 Task: Open a template Informal Letter by  Plum save the file as character.html Remove the following options from template: 'your brand'. Replace Hello Fan with ' Good Day' and change the date to 20 July, 2023. Replace body of the letter with  I wanted to express my deepest gratitude for your help. Your assistance made a significant difference in my life. Thank you from the bottom of my heart.; apply Font Style 'Times New Roman' and font size  18 Add name: Leon
Action: Mouse moved to (772, 97)
Screenshot: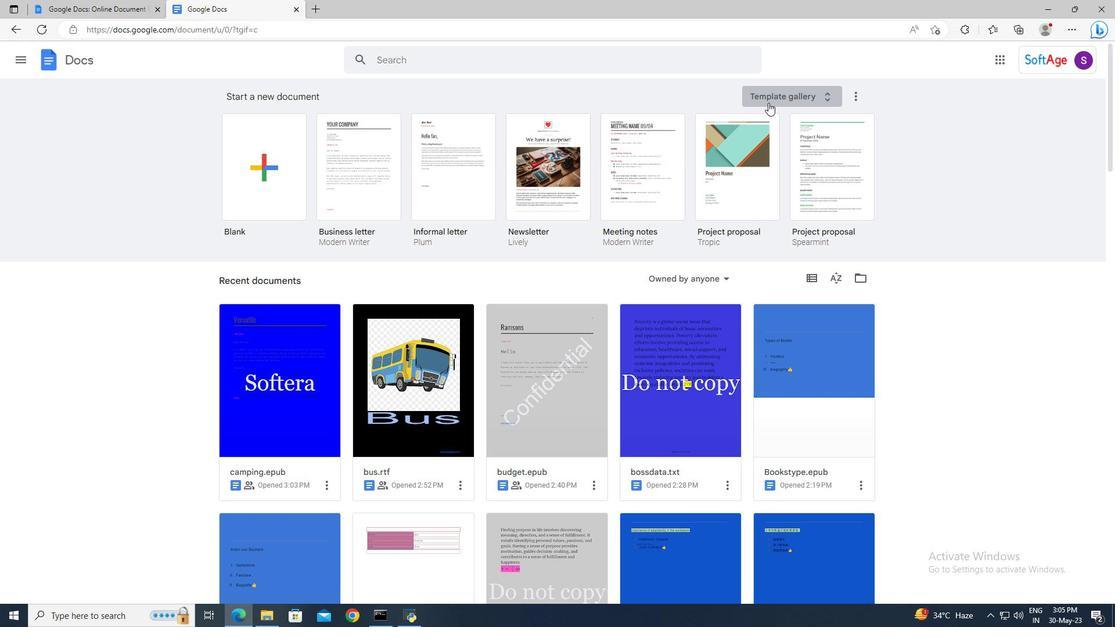 
Action: Mouse pressed left at (772, 97)
Screenshot: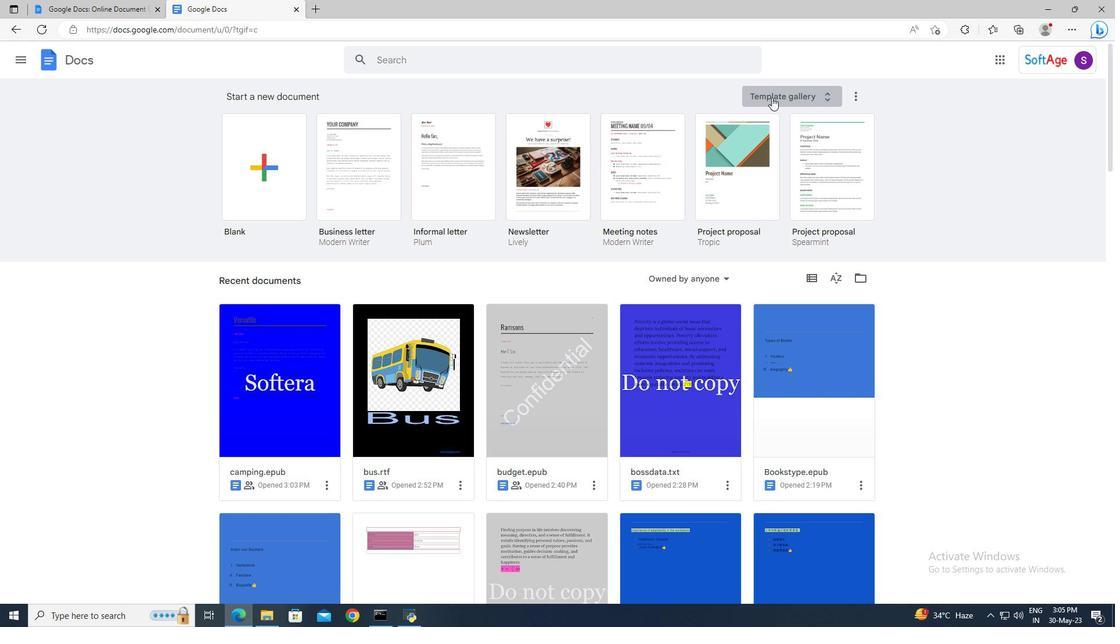 
Action: Mouse moved to (650, 303)
Screenshot: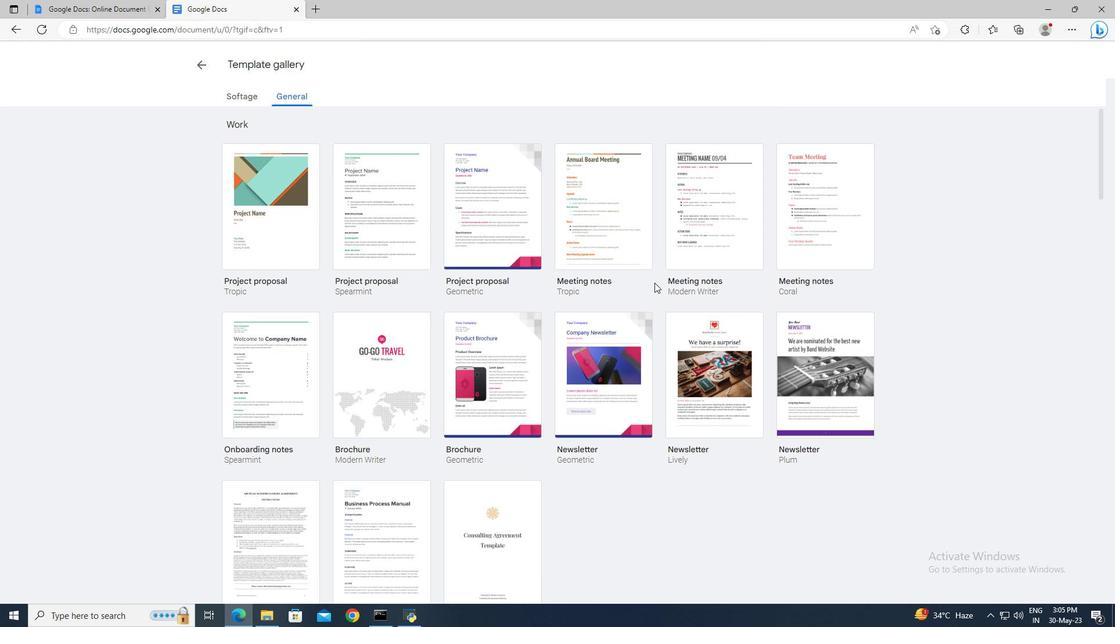
Action: Mouse scrolled (650, 303) with delta (0, 0)
Screenshot: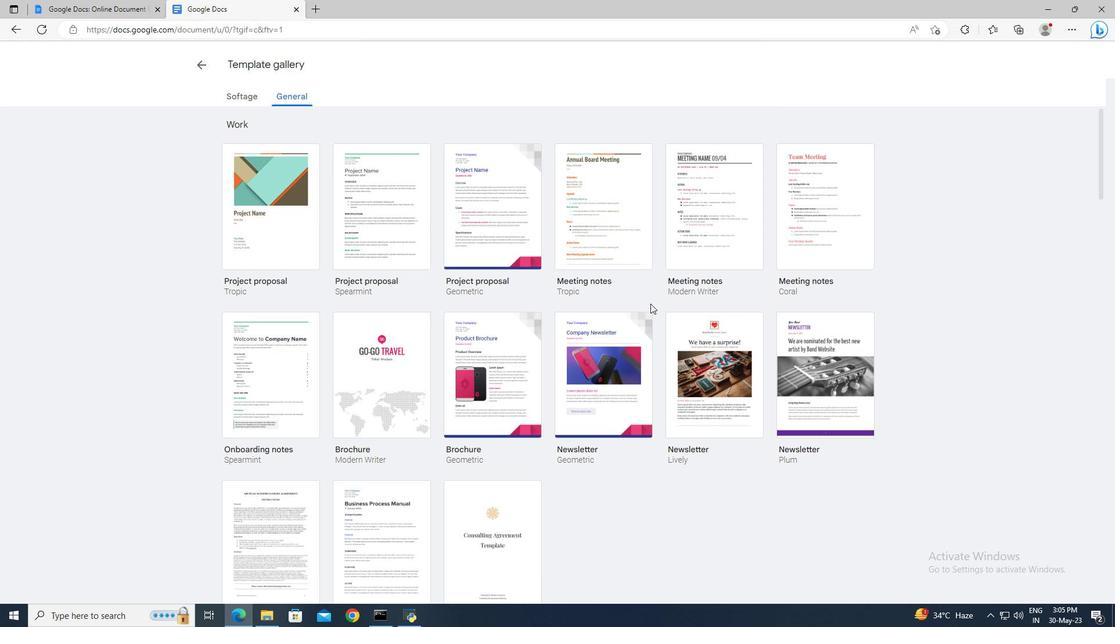 
Action: Mouse scrolled (650, 303) with delta (0, 0)
Screenshot: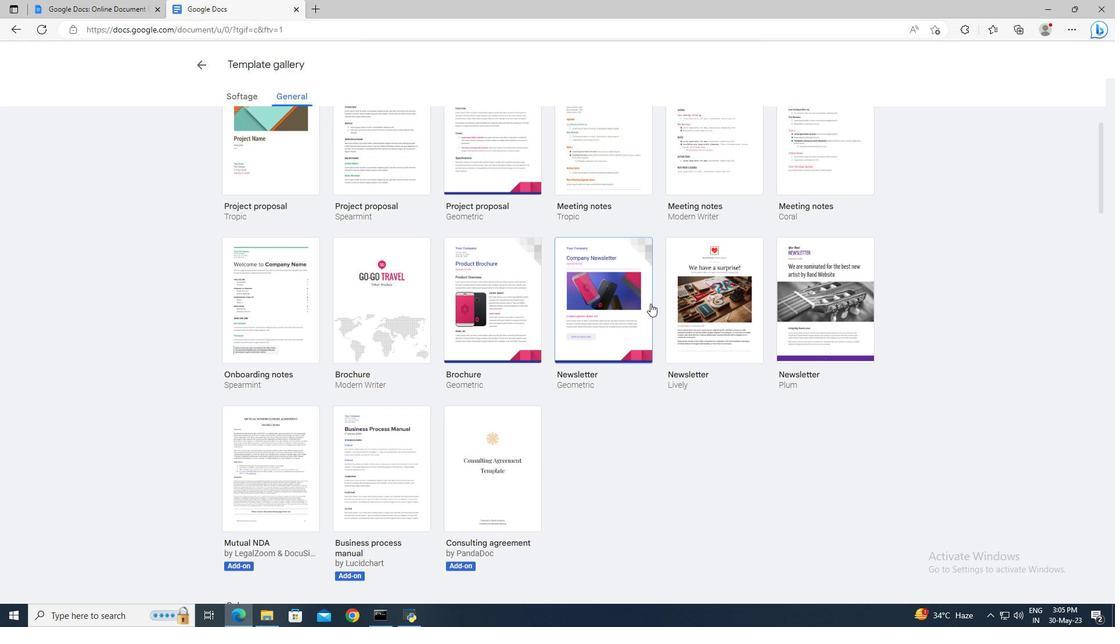 
Action: Mouse scrolled (650, 303) with delta (0, 0)
Screenshot: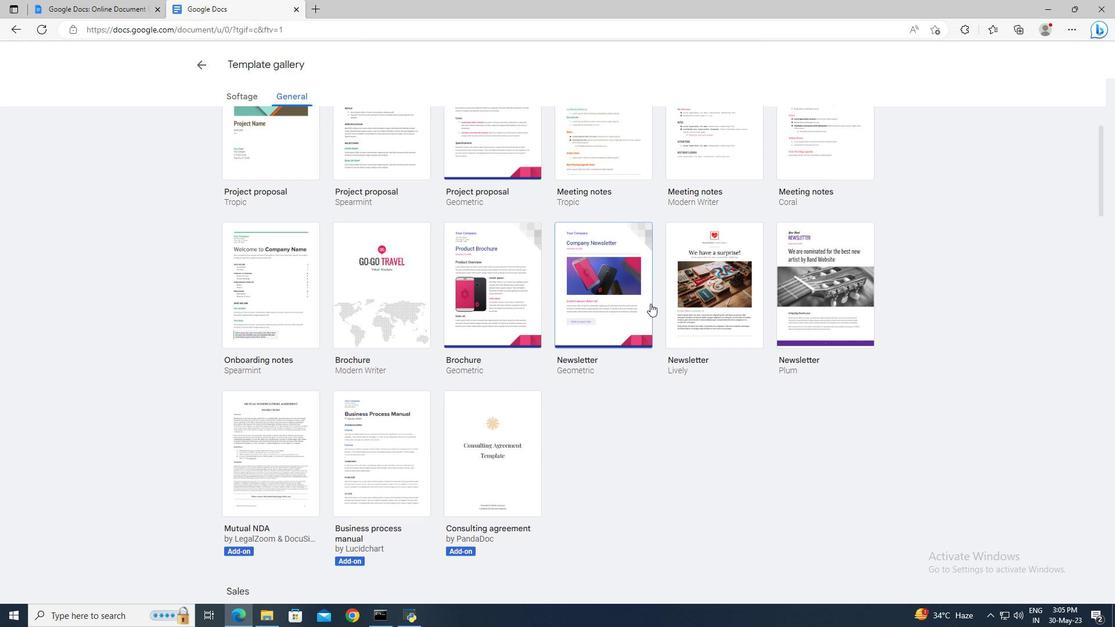 
Action: Mouse scrolled (650, 303) with delta (0, 0)
Screenshot: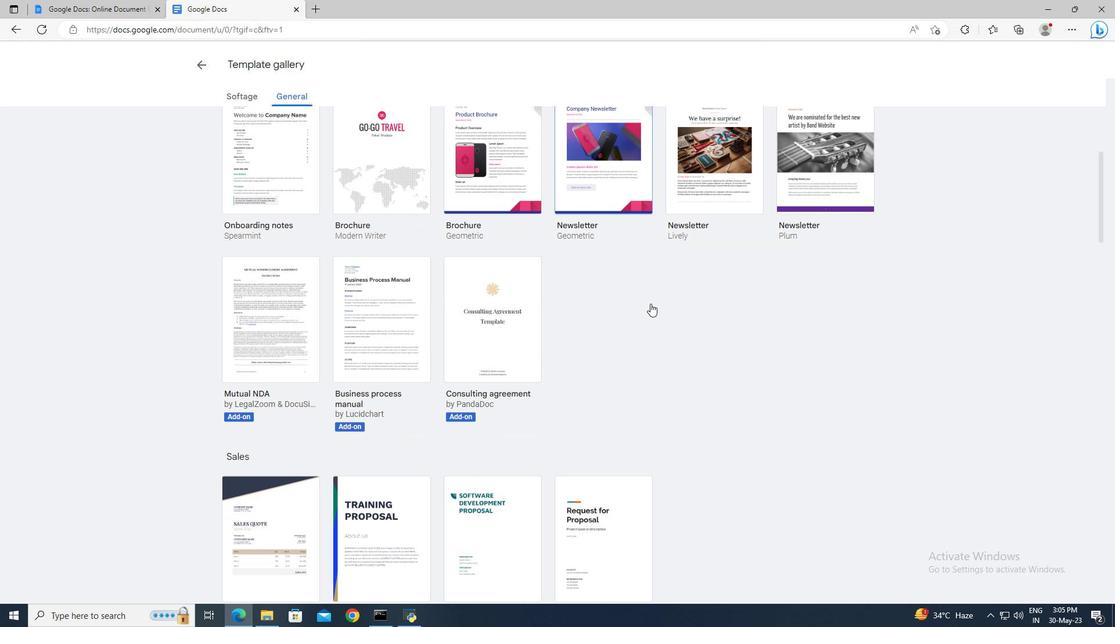 
Action: Mouse scrolled (650, 303) with delta (0, 0)
Screenshot: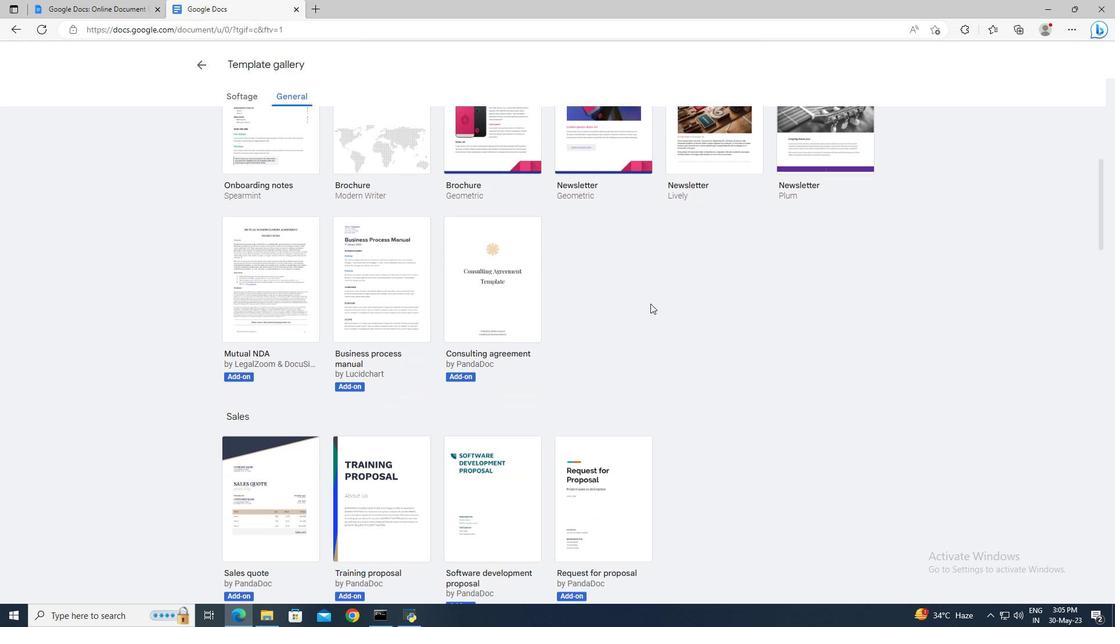 
Action: Mouse scrolled (650, 303) with delta (0, 0)
Screenshot: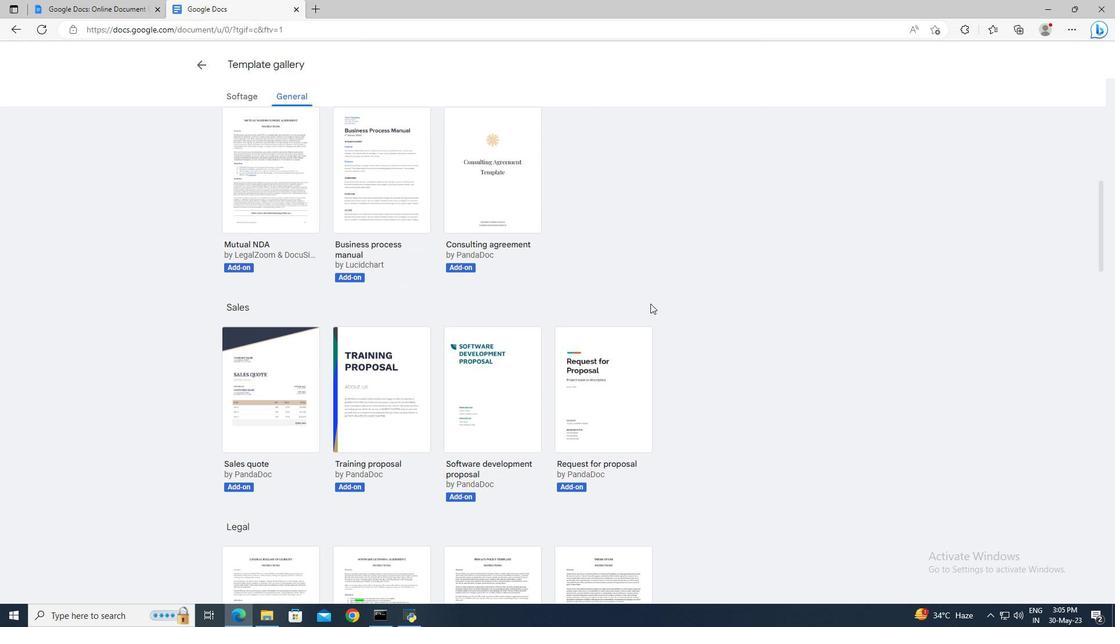 
Action: Mouse scrolled (650, 303) with delta (0, 0)
Screenshot: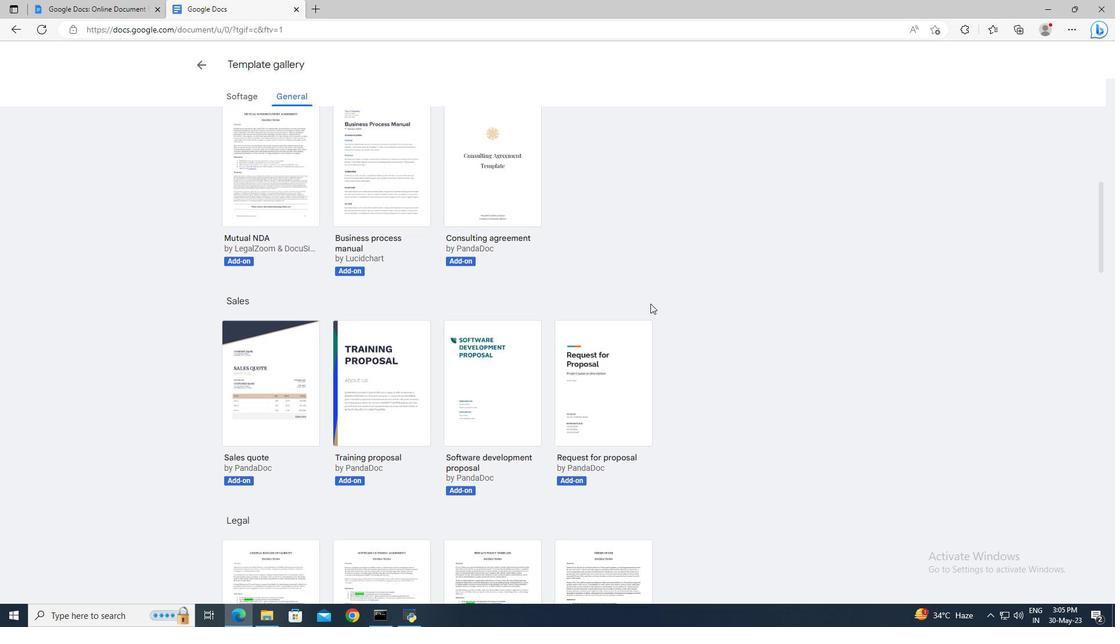 
Action: Mouse scrolled (650, 303) with delta (0, 0)
Screenshot: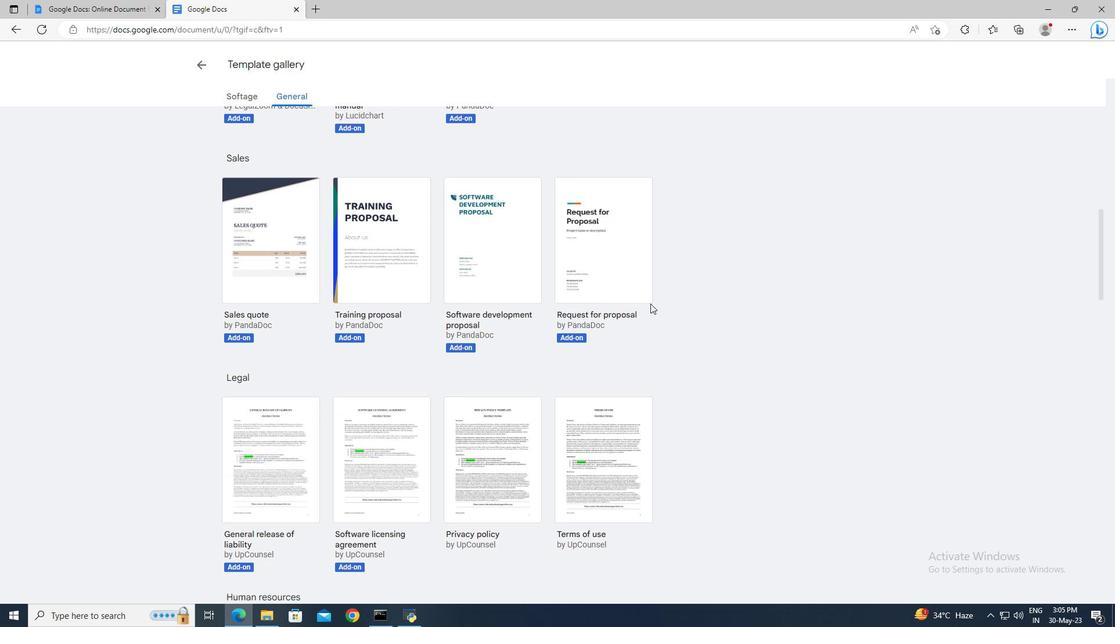 
Action: Mouse scrolled (650, 303) with delta (0, 0)
Screenshot: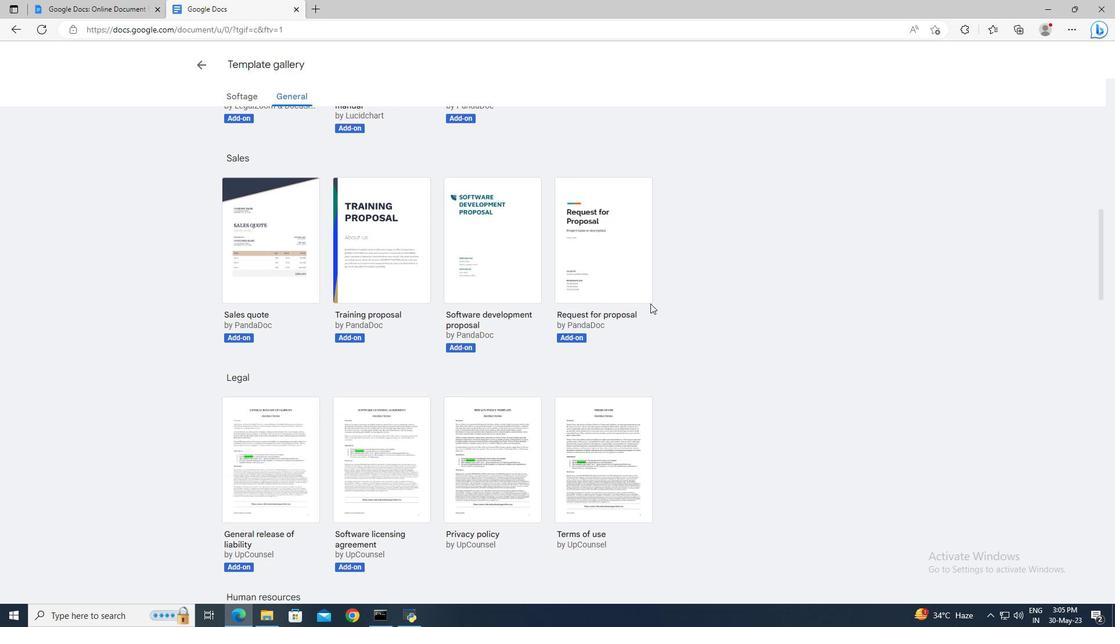 
Action: Mouse moved to (649, 304)
Screenshot: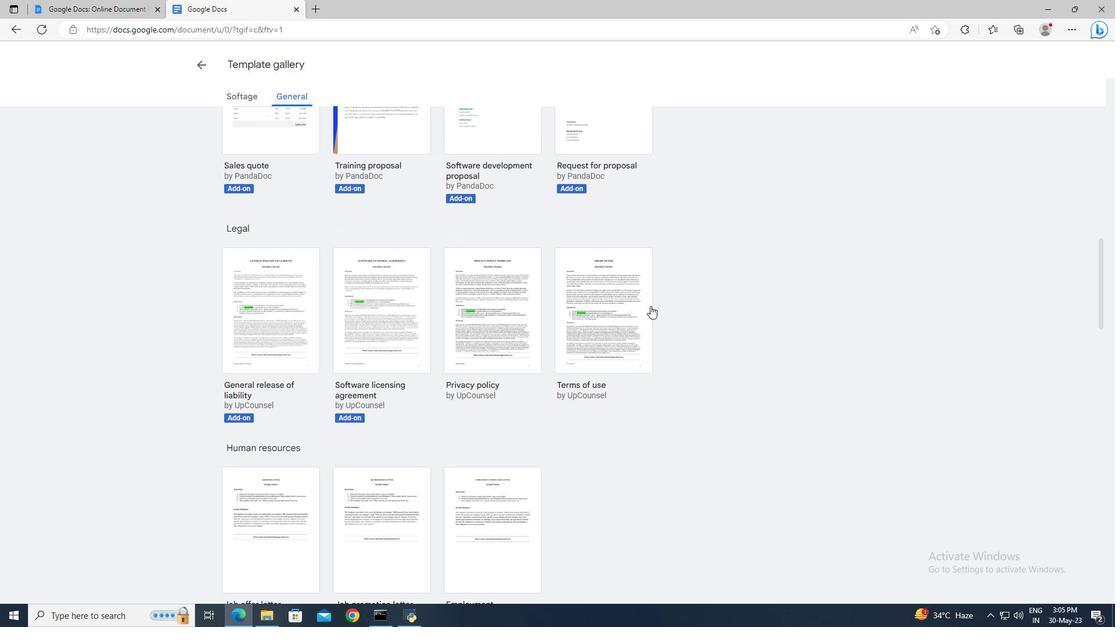 
Action: Mouse scrolled (649, 303) with delta (0, 0)
Screenshot: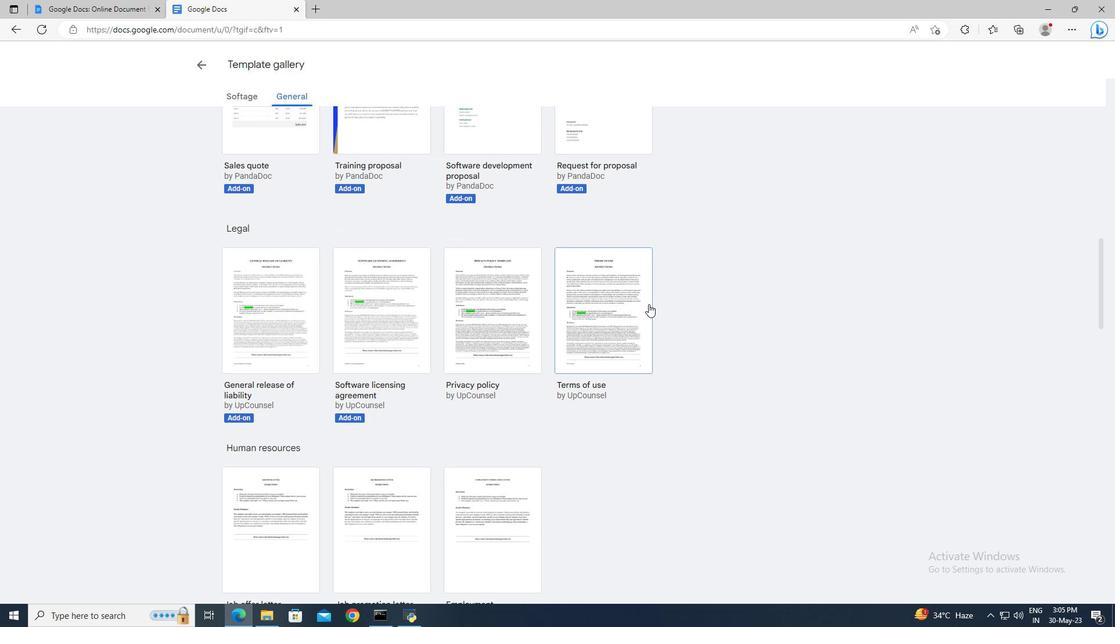 
Action: Mouse moved to (643, 295)
Screenshot: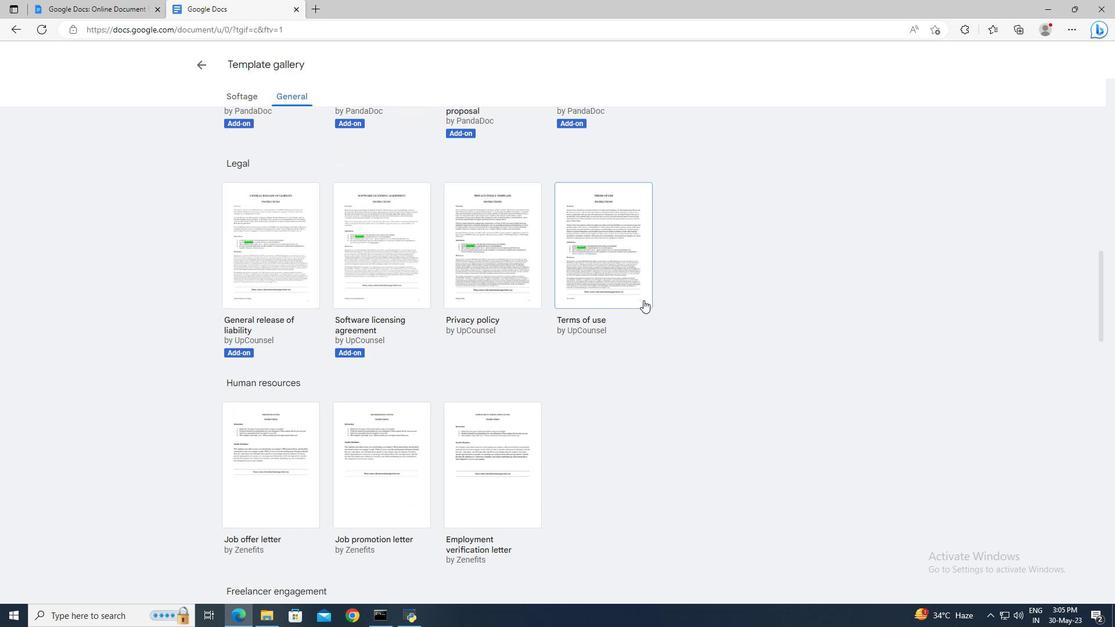 
Action: Mouse scrolled (643, 295) with delta (0, 0)
Screenshot: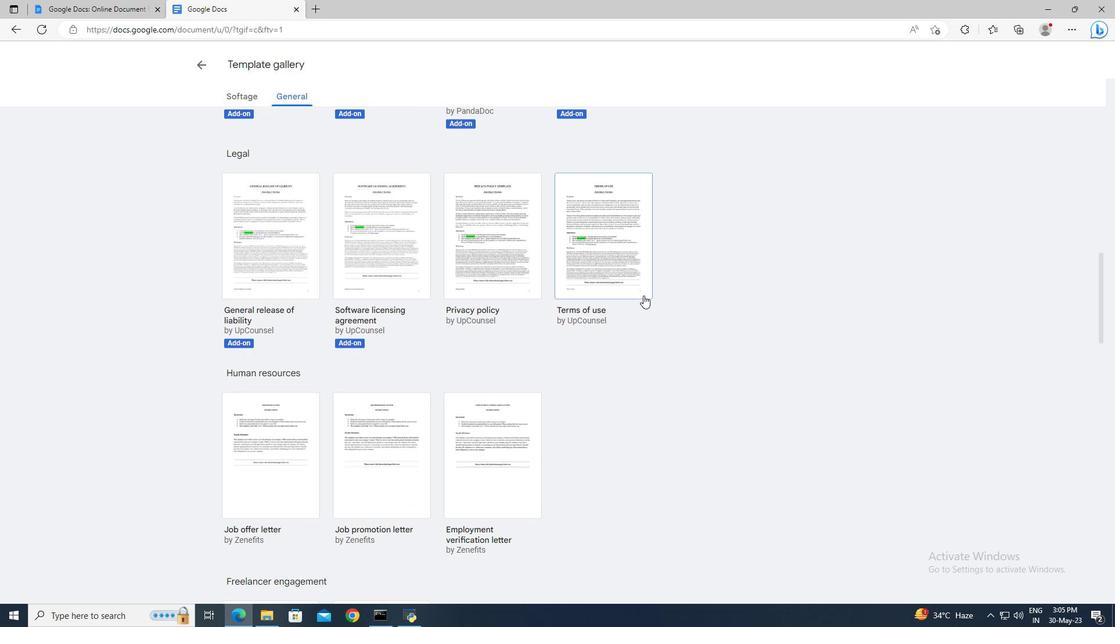 
Action: Mouse scrolled (643, 295) with delta (0, 0)
Screenshot: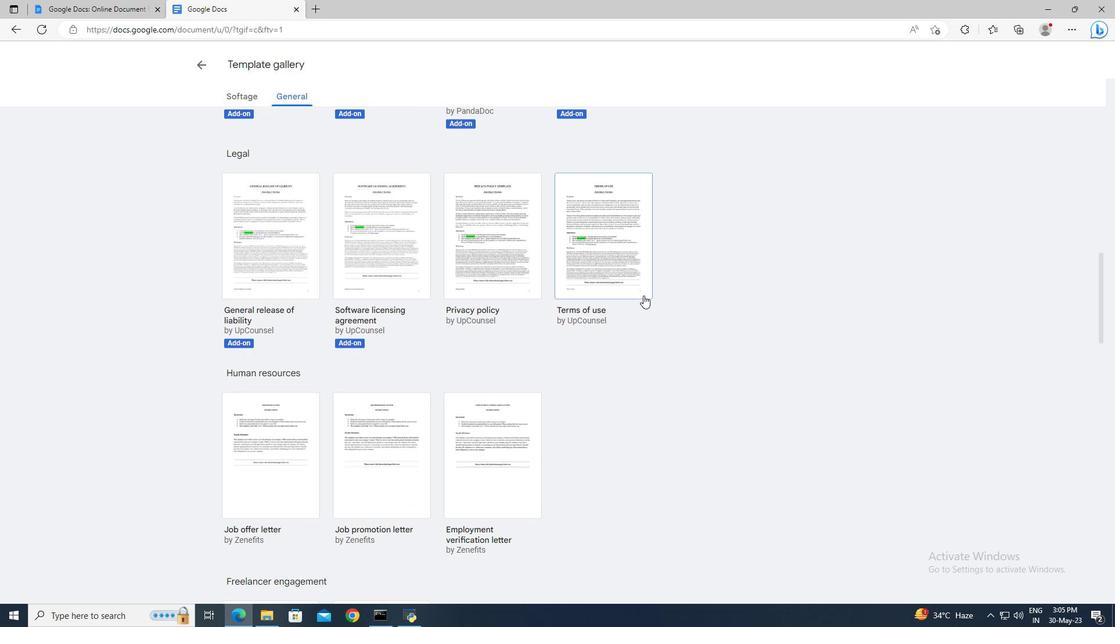 
Action: Mouse scrolled (643, 295) with delta (0, 0)
Screenshot: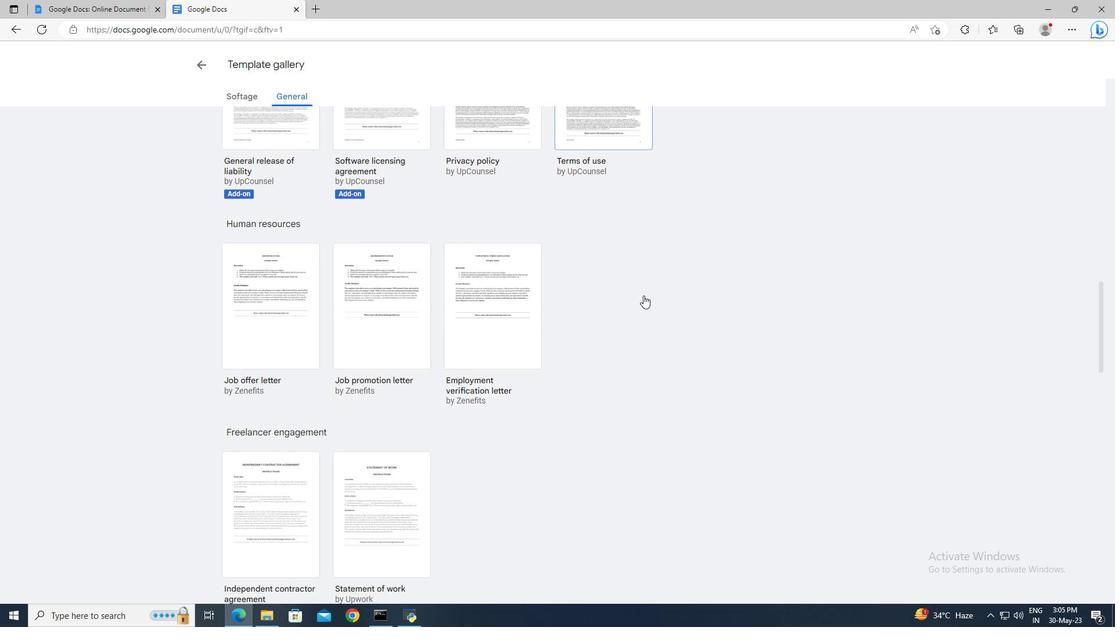 
Action: Mouse scrolled (643, 295) with delta (0, 0)
Screenshot: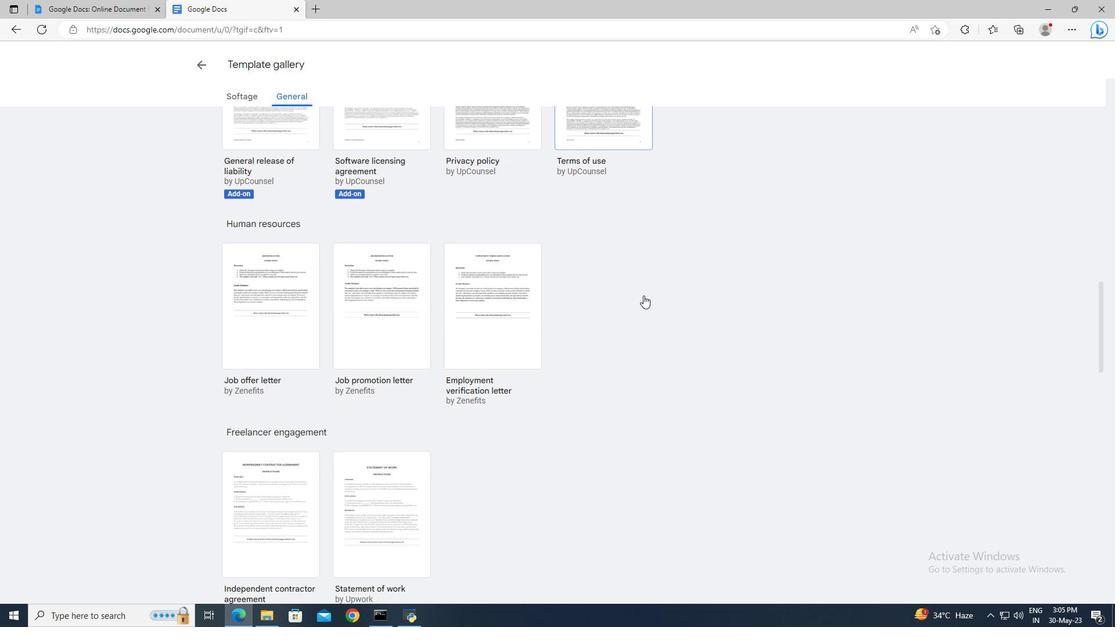 
Action: Mouse scrolled (643, 295) with delta (0, 0)
Screenshot: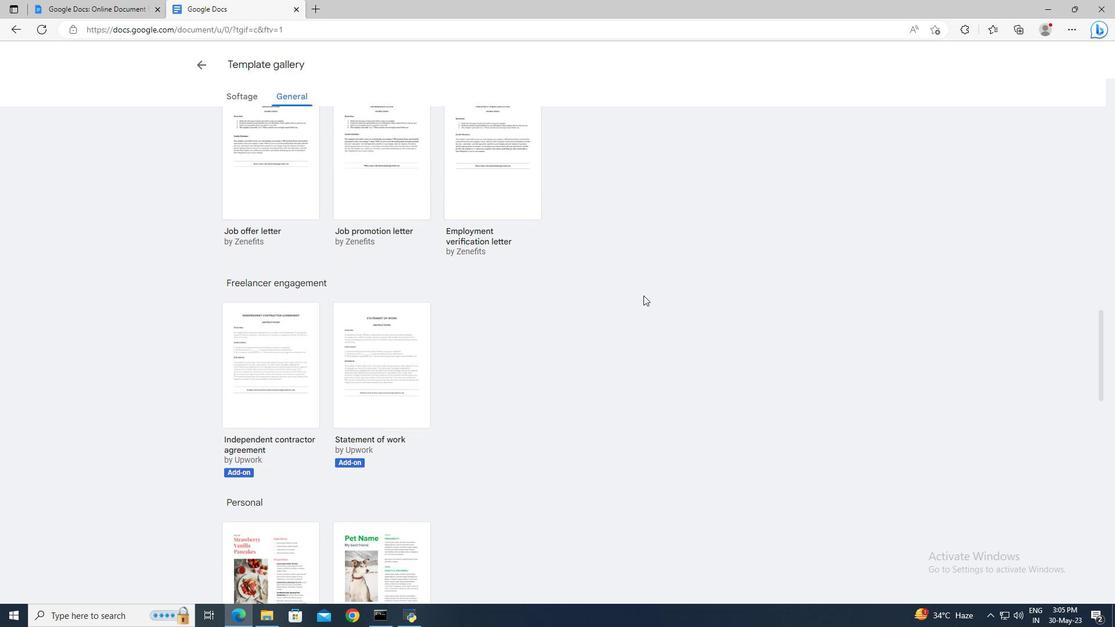 
Action: Mouse scrolled (643, 295) with delta (0, 0)
Screenshot: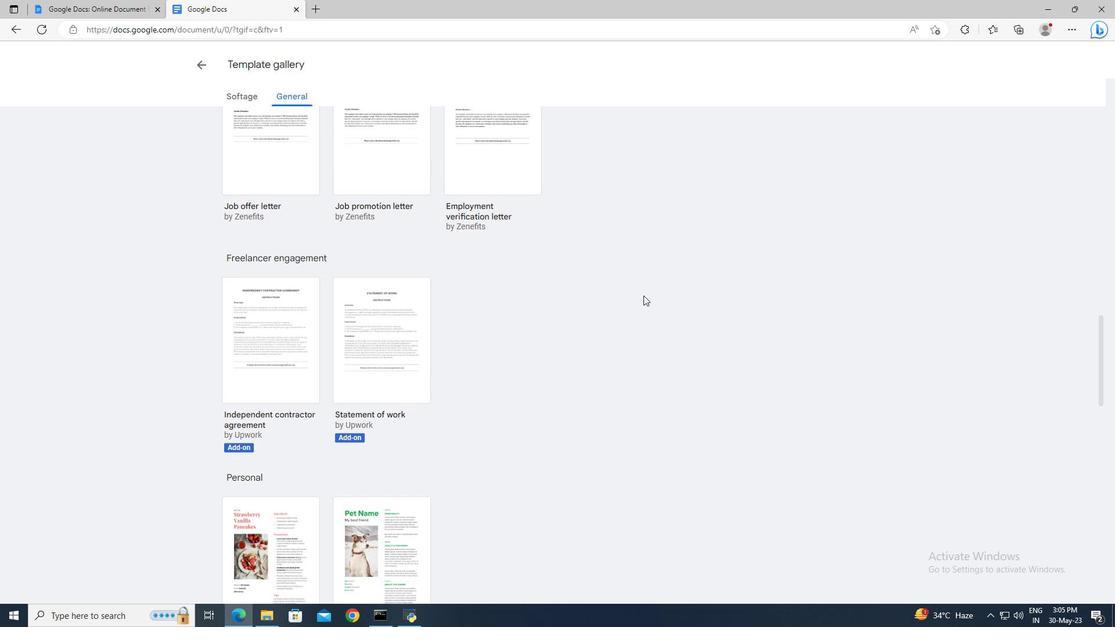 
Action: Mouse scrolled (643, 295) with delta (0, 0)
Screenshot: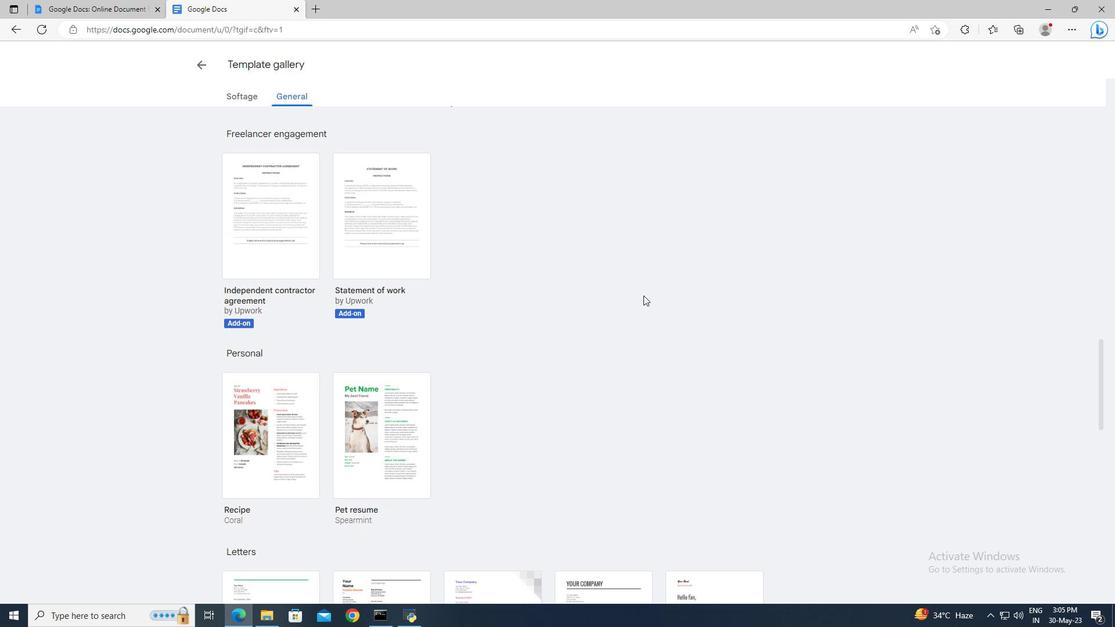 
Action: Mouse scrolled (643, 295) with delta (0, 0)
Screenshot: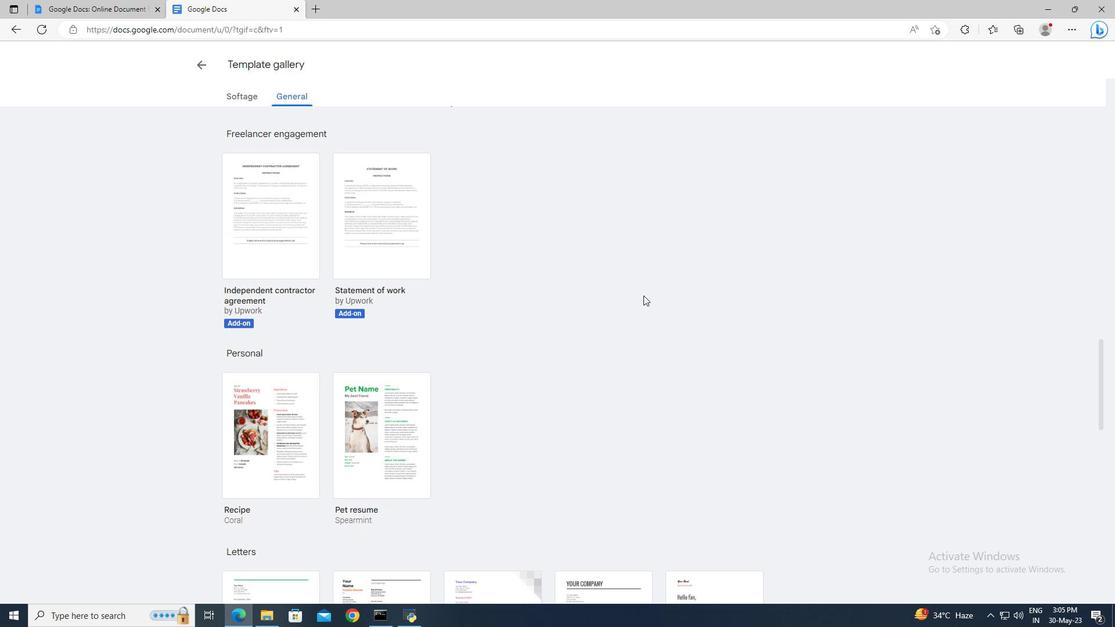 
Action: Mouse scrolled (643, 295) with delta (0, 0)
Screenshot: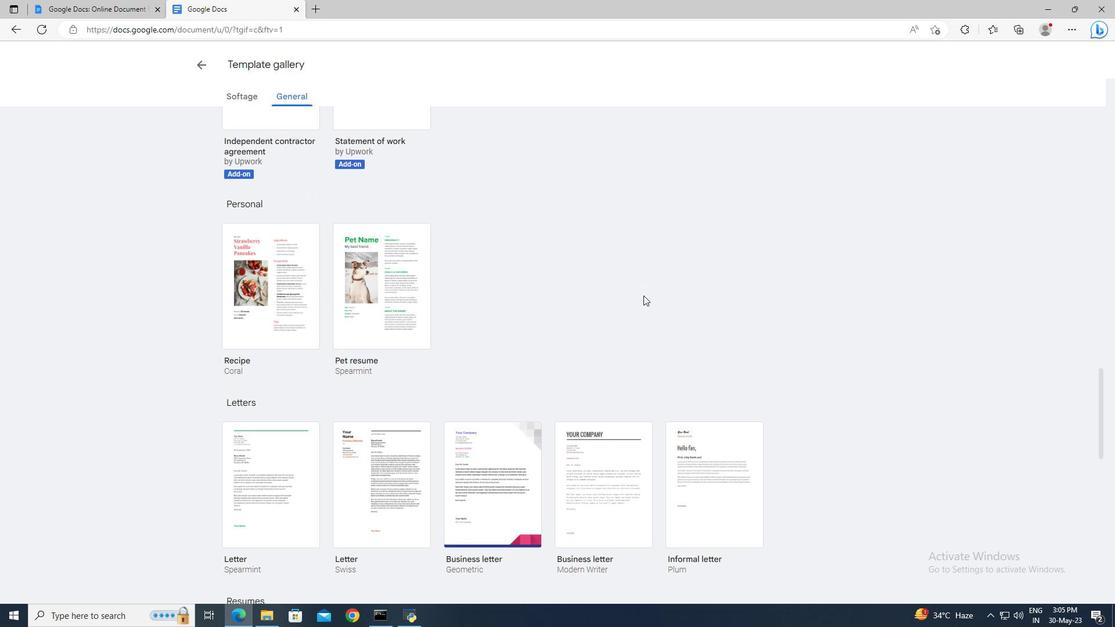 
Action: Mouse moved to (685, 402)
Screenshot: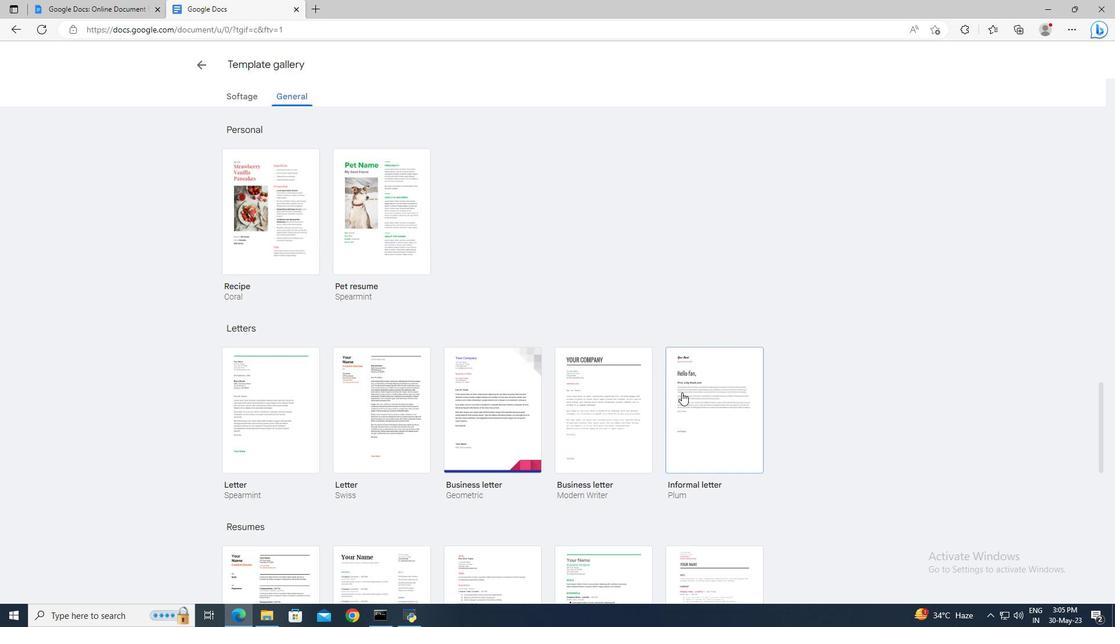 
Action: Mouse pressed left at (685, 402)
Screenshot: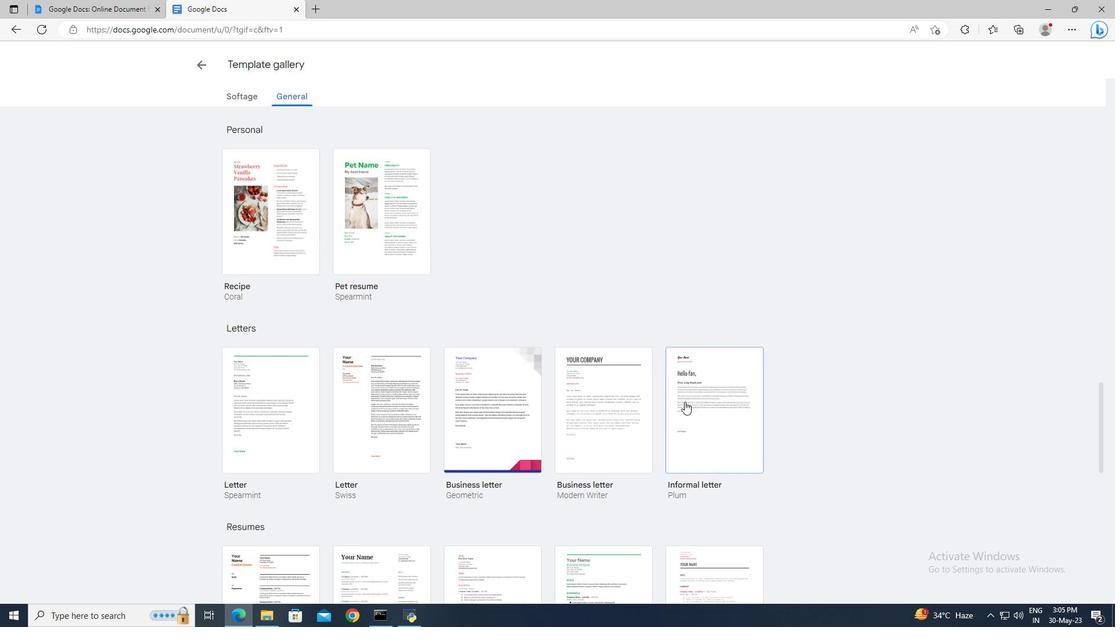 
Action: Mouse moved to (97, 52)
Screenshot: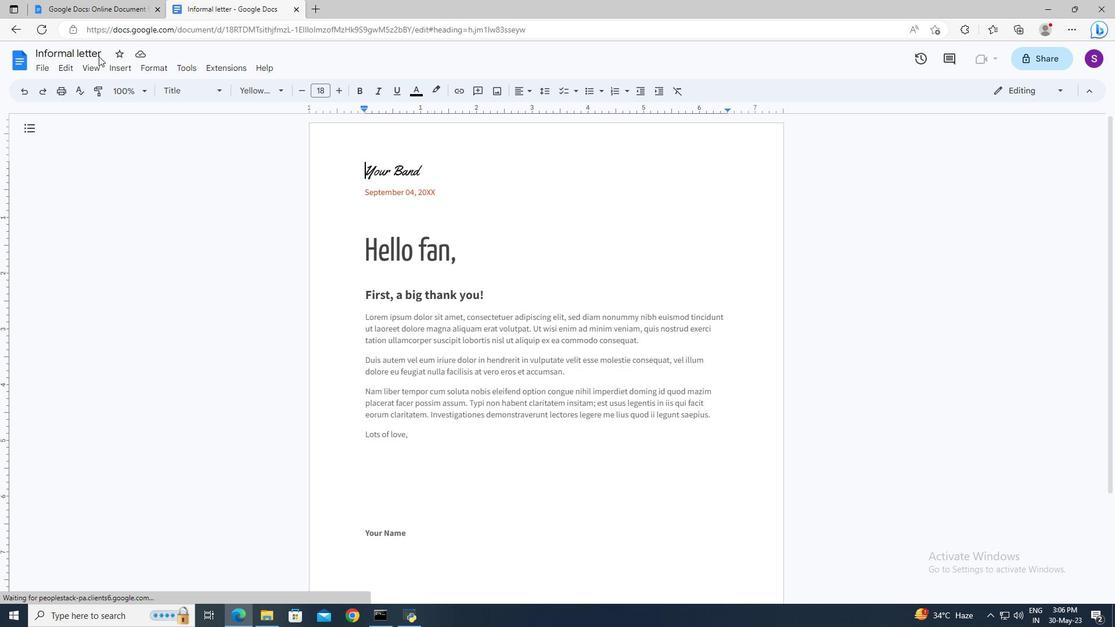 
Action: Mouse pressed left at (97, 52)
Screenshot: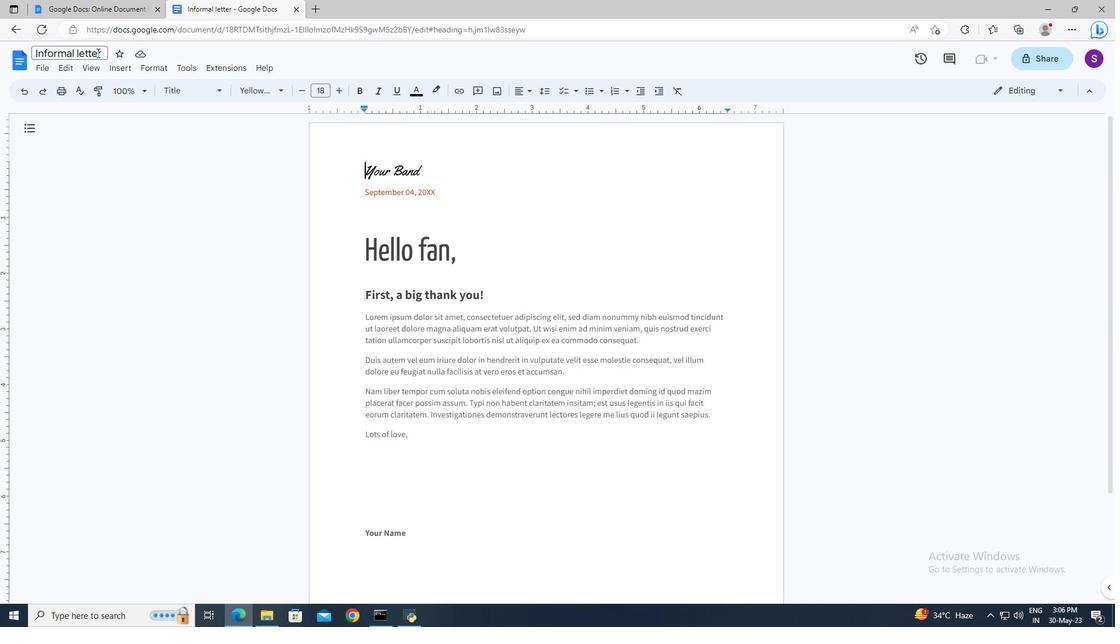 
Action: Key pressed ctrl+A<Key.delete>character.html<Key.enter>
Screenshot: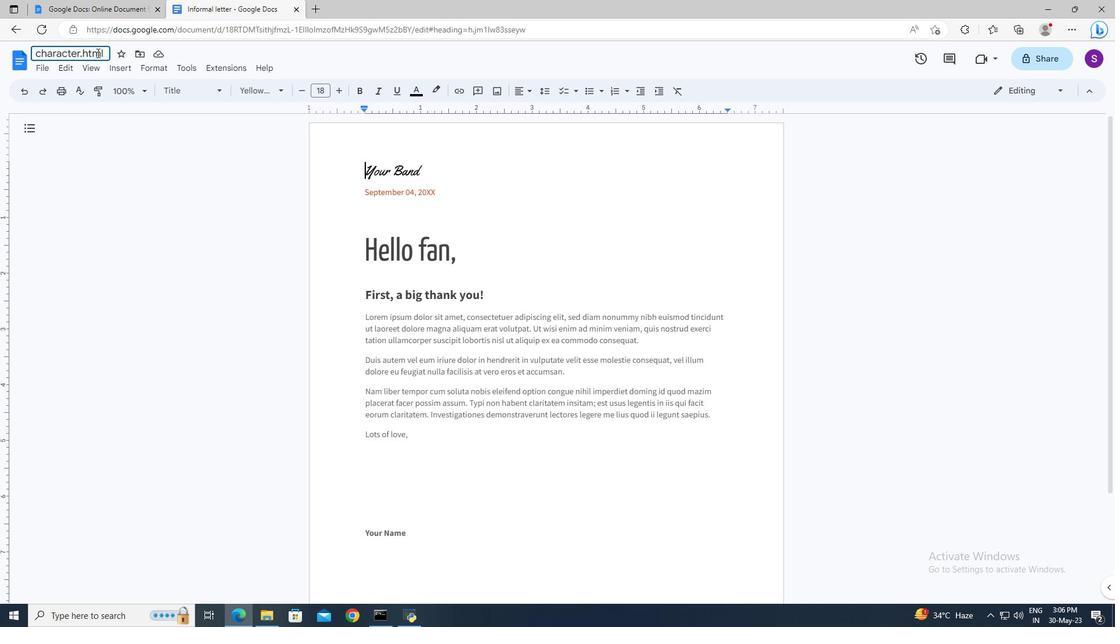 
Action: Mouse moved to (363, 168)
Screenshot: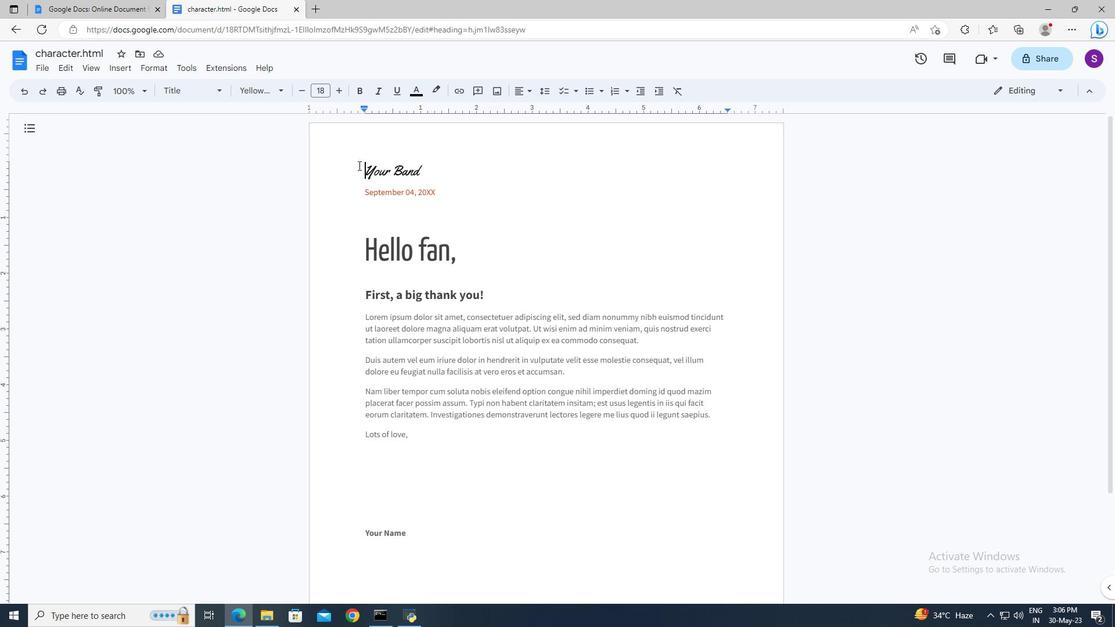 
Action: Mouse pressed left at (363, 168)
Screenshot: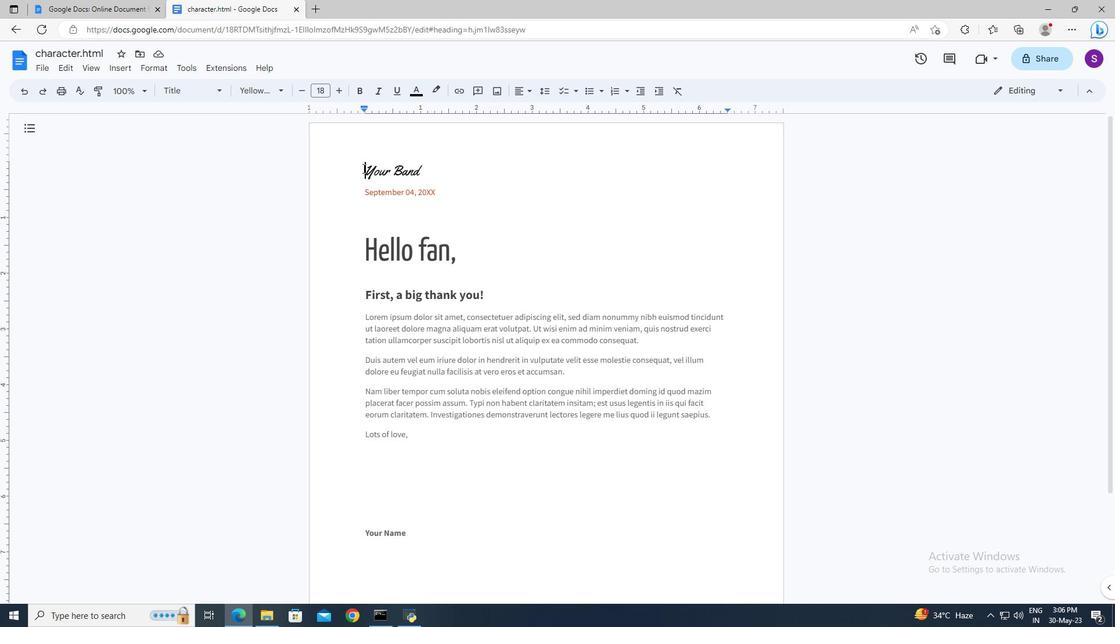 
Action: Key pressed <Key.shift><Key.right><Key.right><Key.shift><Key.right><Key.shift><Key.delete>
Screenshot: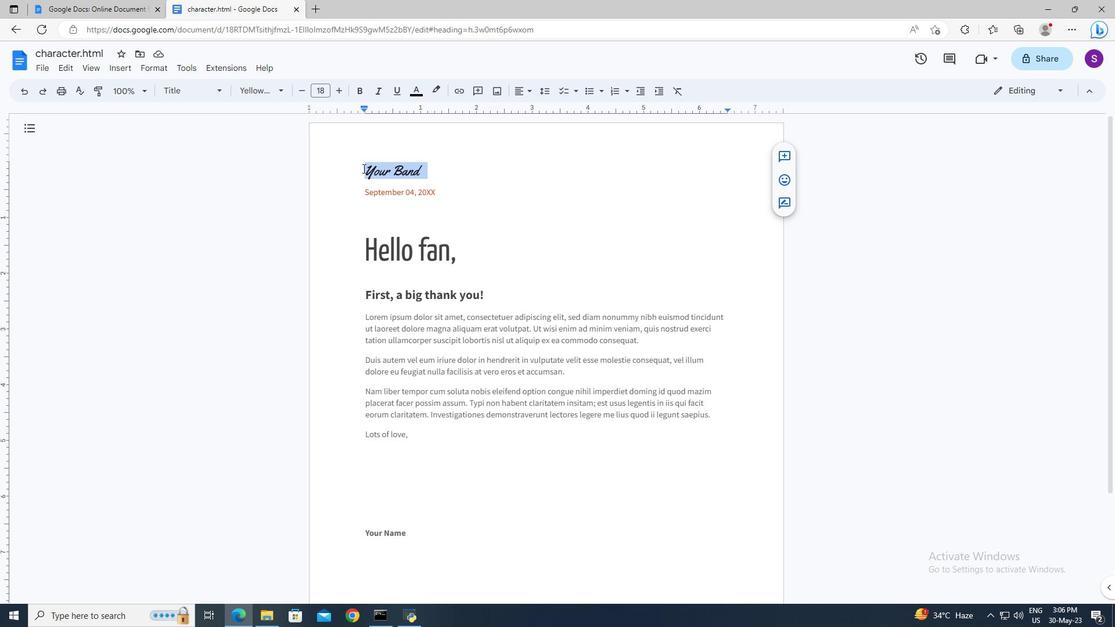 
Action: Mouse moved to (367, 233)
Screenshot: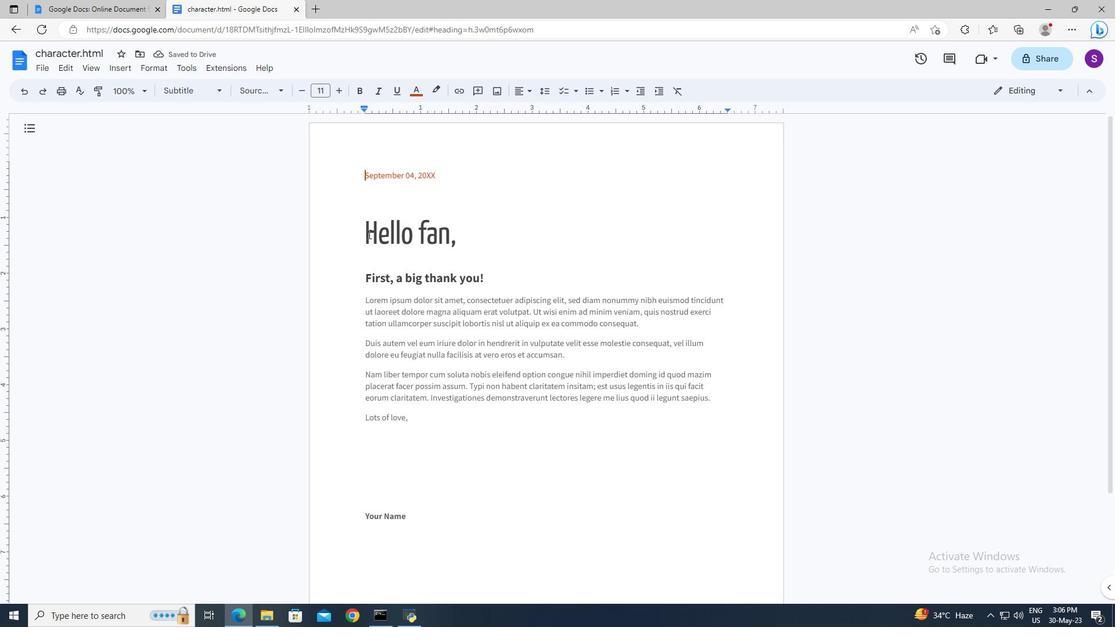 
Action: Mouse pressed left at (367, 233)
Screenshot: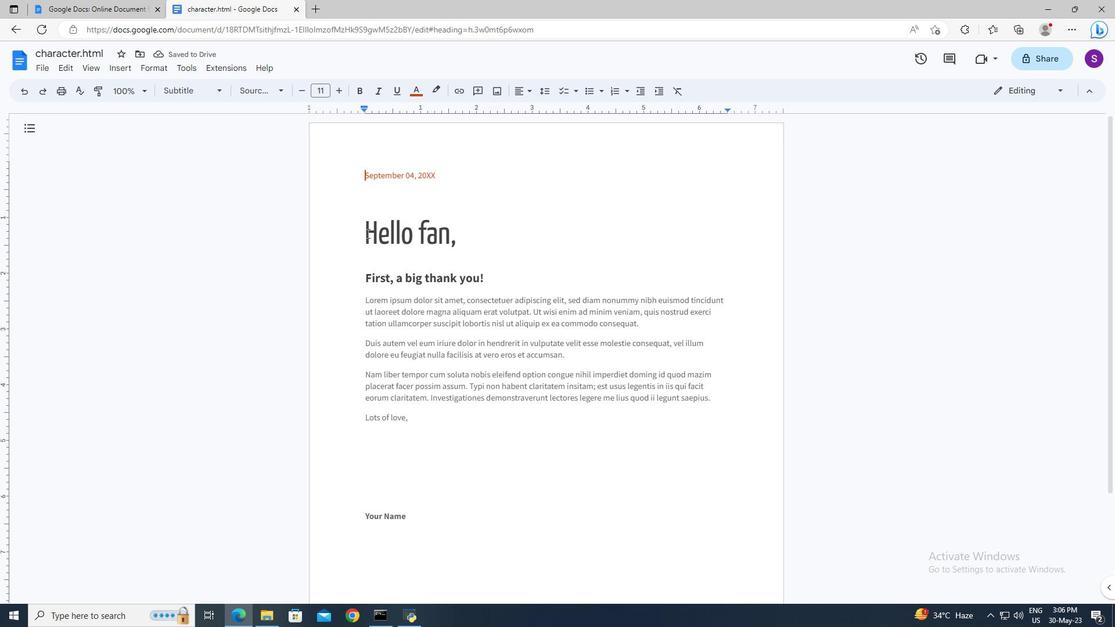
Action: Key pressed <Key.shift><Key.right><Key.right><Key.delete><Key.shift>Good<Key.space><Key.shift>Day
Screenshot: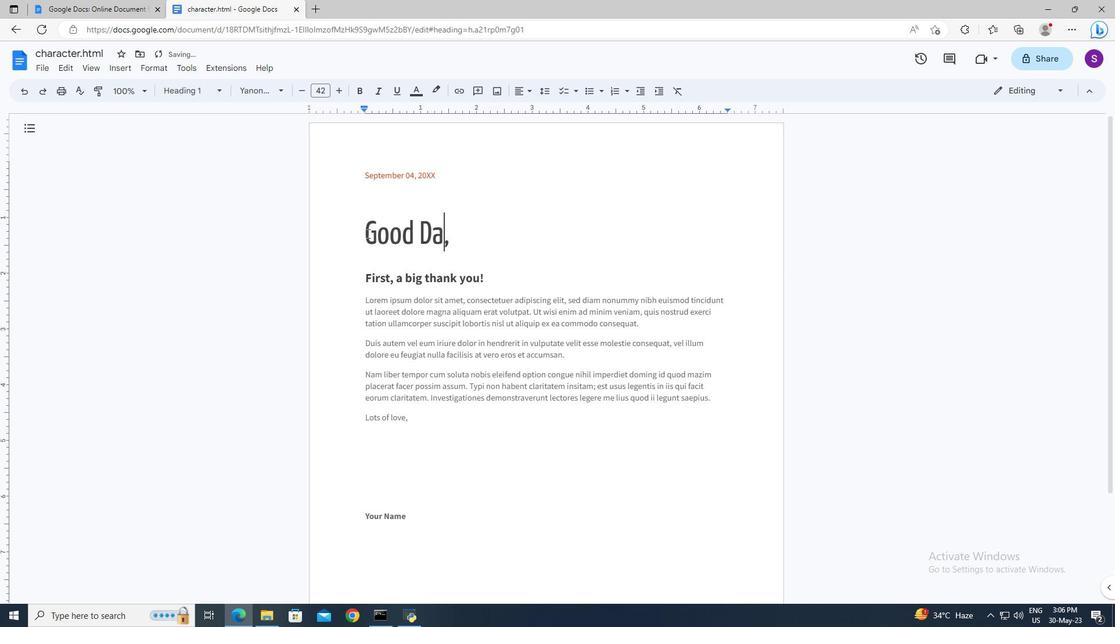 
Action: Mouse moved to (361, 180)
Screenshot: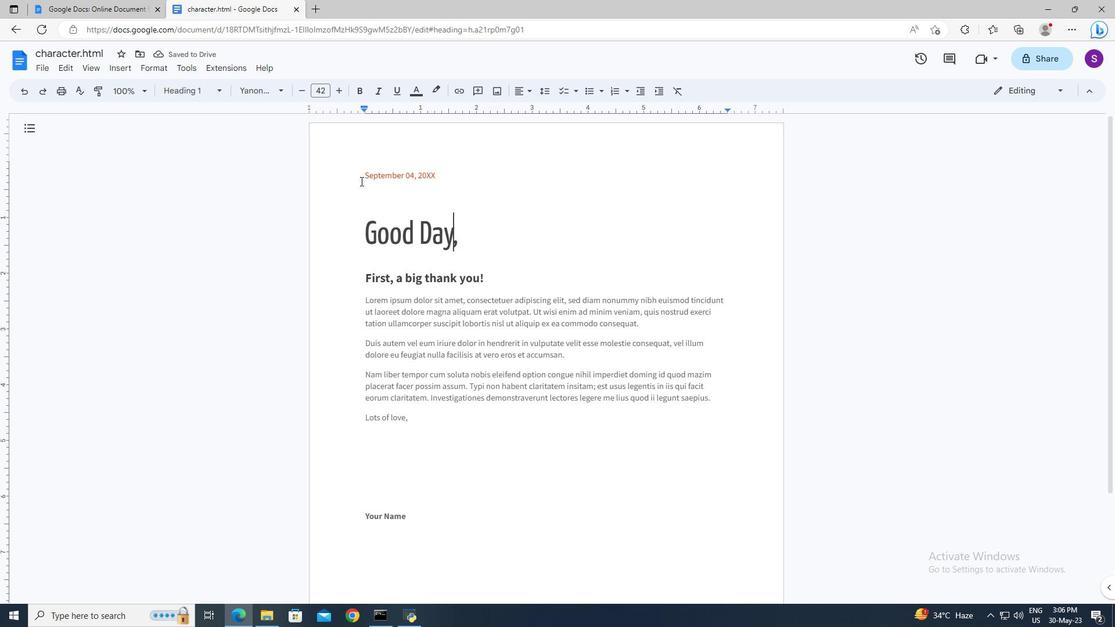 
Action: Mouse pressed left at (361, 180)
Screenshot: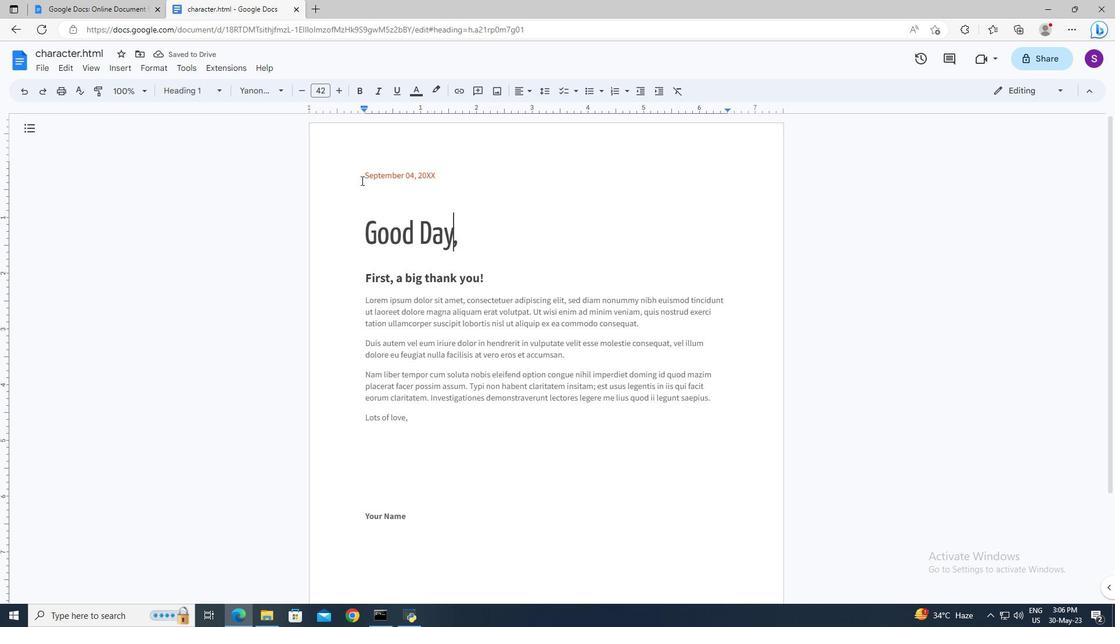 
Action: Mouse moved to (366, 176)
Screenshot: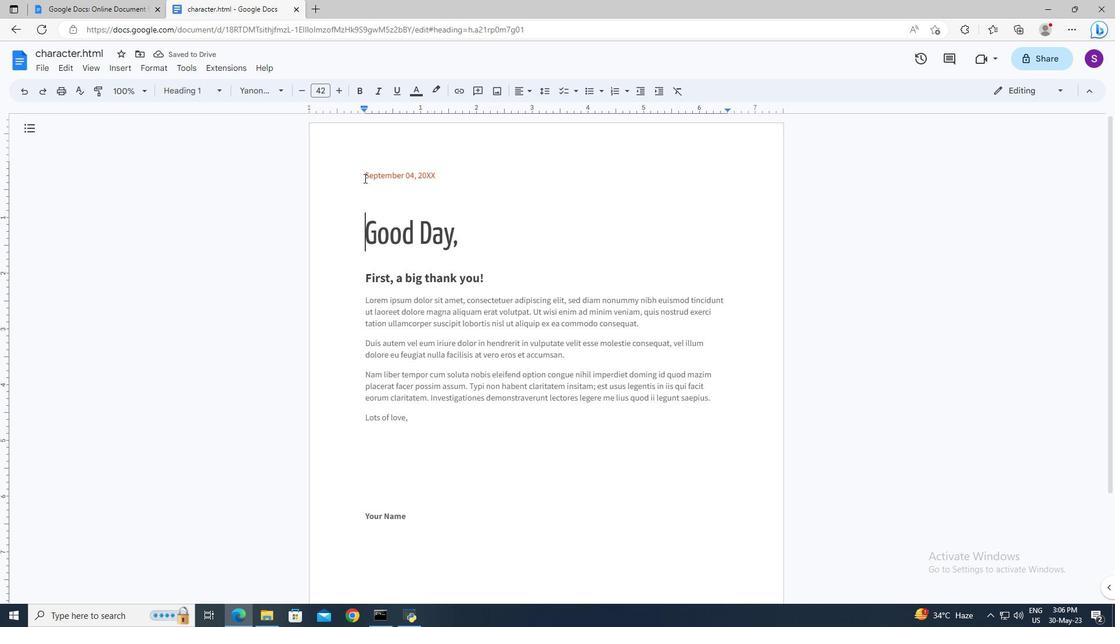 
Action: Mouse pressed left at (366, 176)
Screenshot: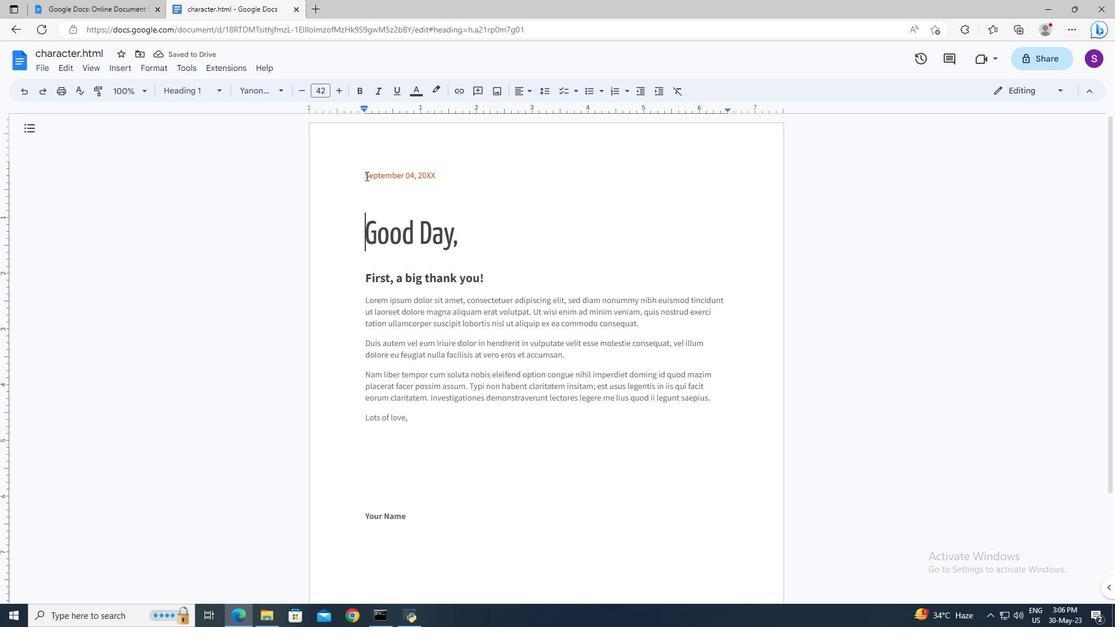 
Action: Key pressed <Key.shift><Key.right><Key.right><Key.right><Key.right><Key.delete>20<Key.space><Key.shift>July,<Key.space>2023
Screenshot: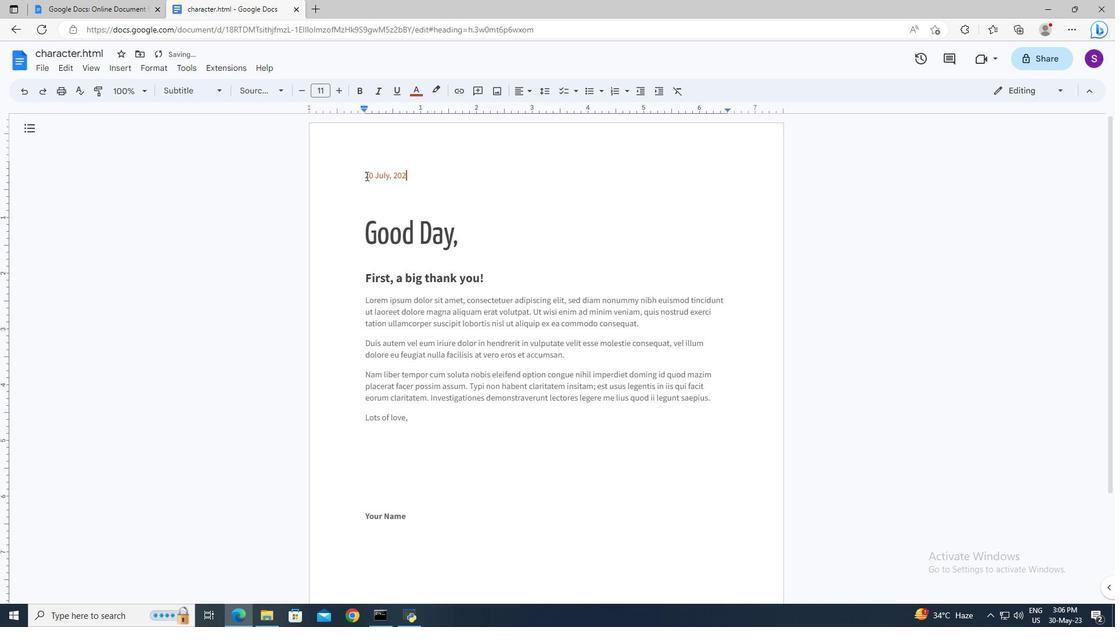 
Action: Mouse moved to (364, 301)
Screenshot: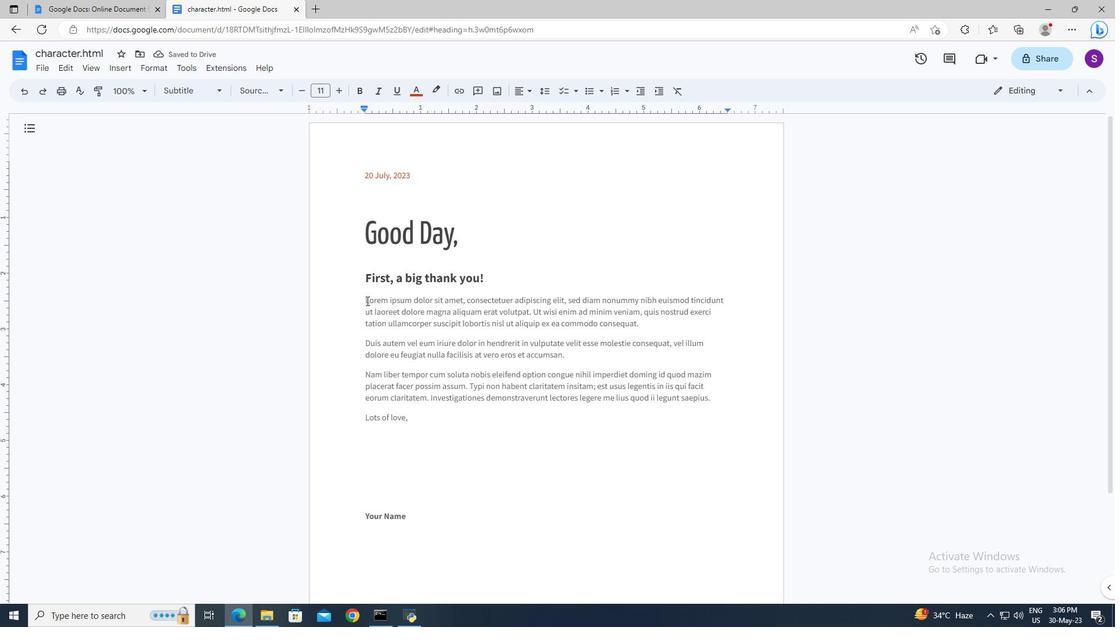 
Action: Mouse pressed left at (364, 301)
Screenshot: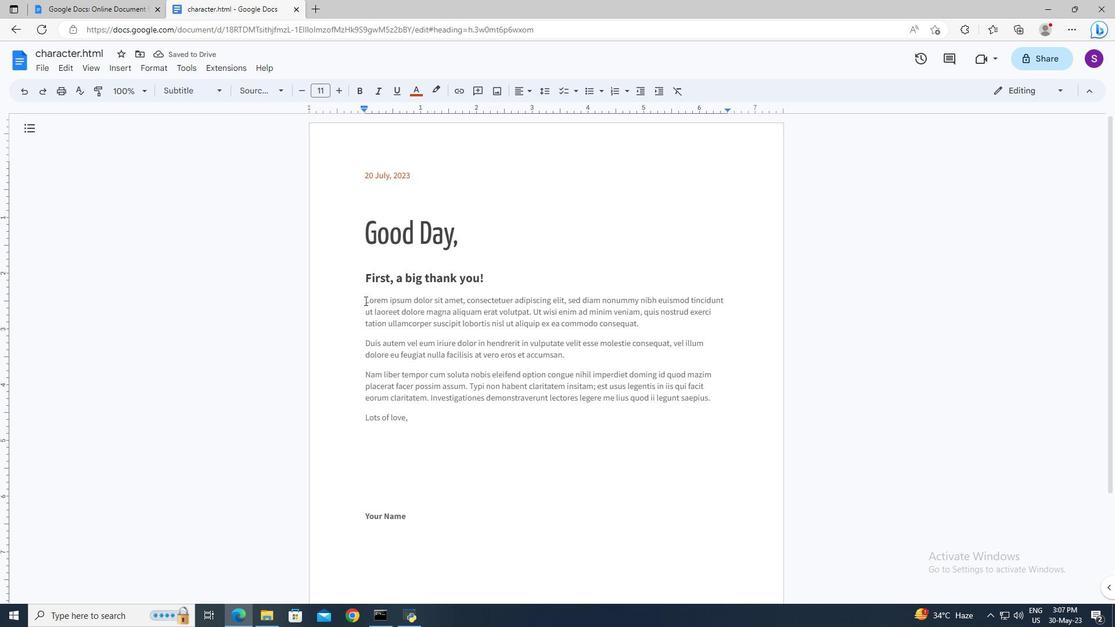 
Action: Key pressed <Key.shift><Key.down><Key.down><Key.down><Key.delete><Key.enter><Key.up><Key.shift>I<Key.space>wanted<Key.space>to<Key.space>express<Key.space>my<Key.space>deepest<Key.space>gratitude<Key.space>for<Key.space>your<Key.space>help.<Key.space><Key.shift>Your<Key.space>assistance<Key.space>made<Key.space>a<Key.space>significant<Key.space>difference<Key.space>in<Key.space>my<Key.space>life.<Key.space><Key.shift>Thank<Key.space>you<Key.space>from<Key.space>the<Key.space>bottom<Key.space>of<Key.space>my<Key.space>heart.<Key.shift><Key.up>
Screenshot: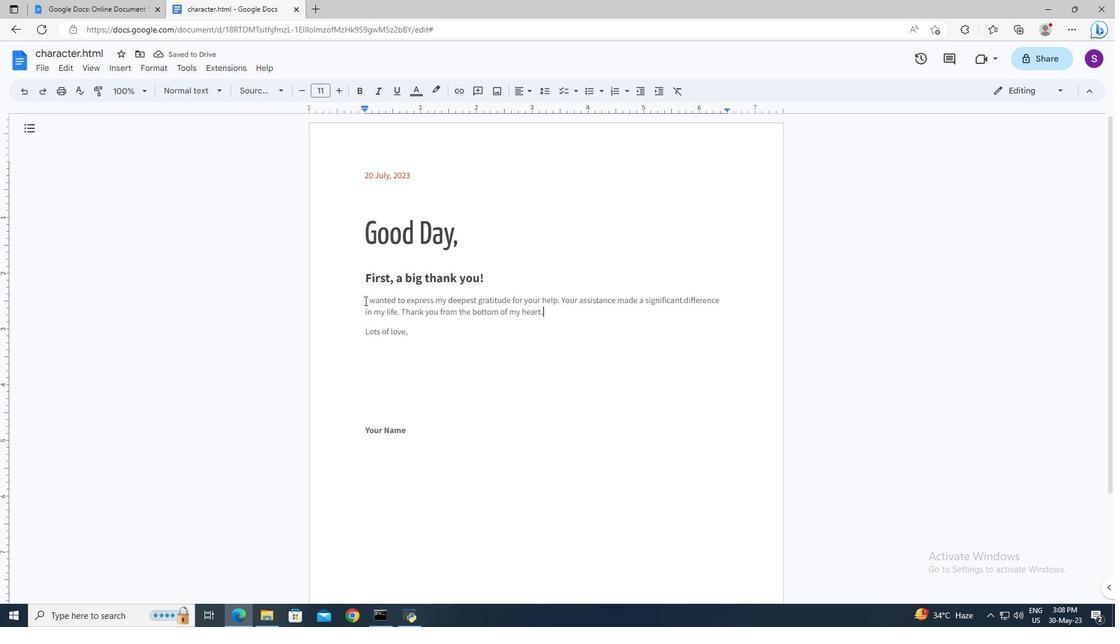 
Action: Mouse moved to (274, 97)
Screenshot: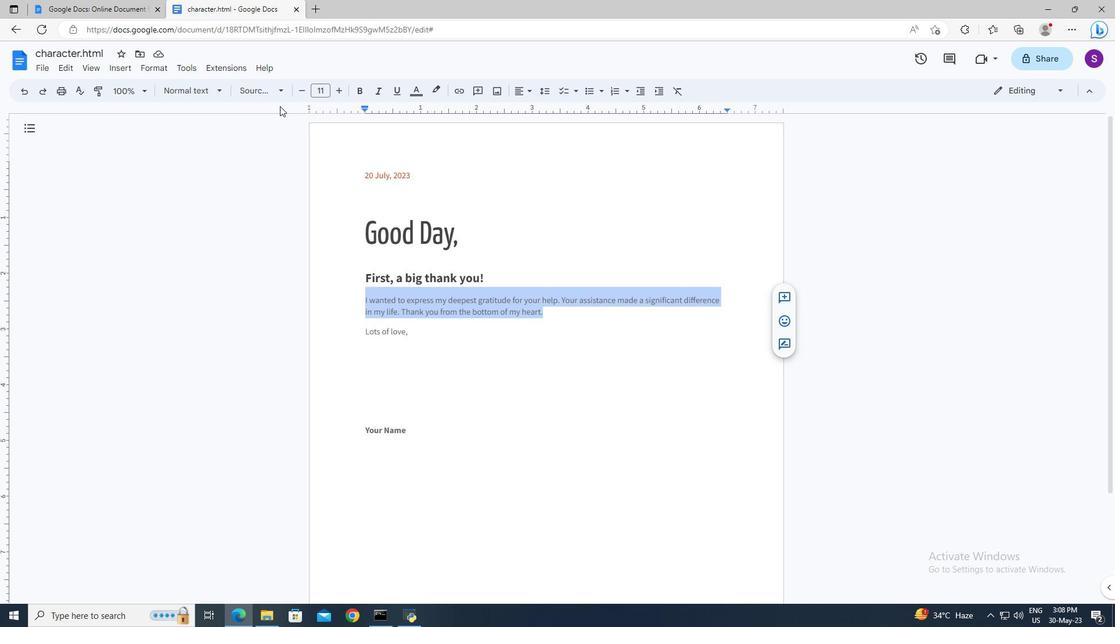
Action: Mouse pressed left at (274, 97)
Screenshot: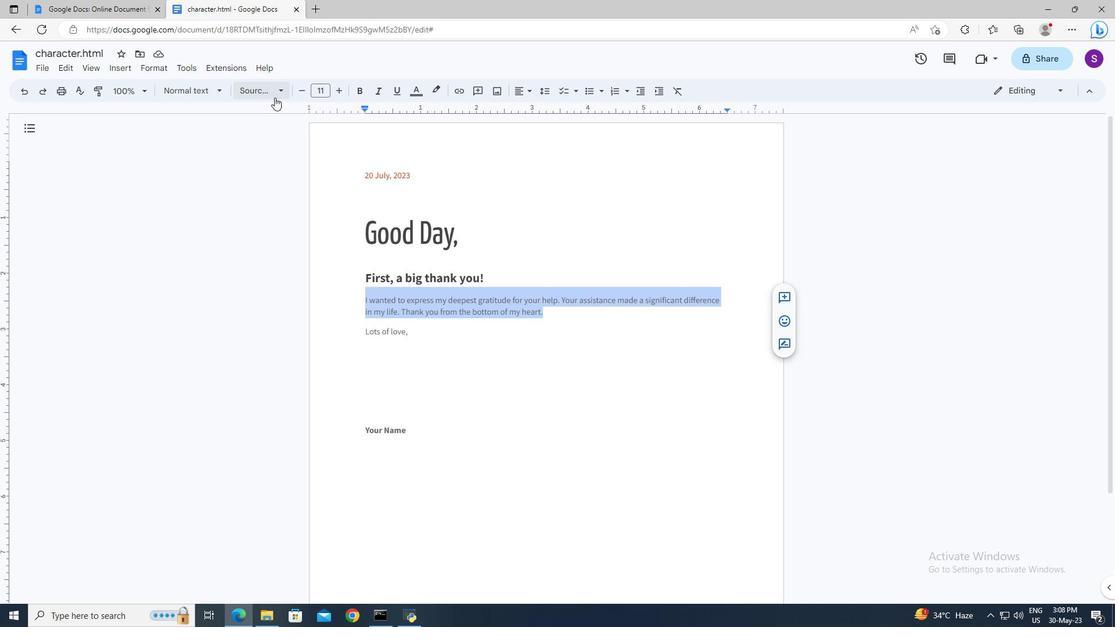 
Action: Mouse moved to (293, 476)
Screenshot: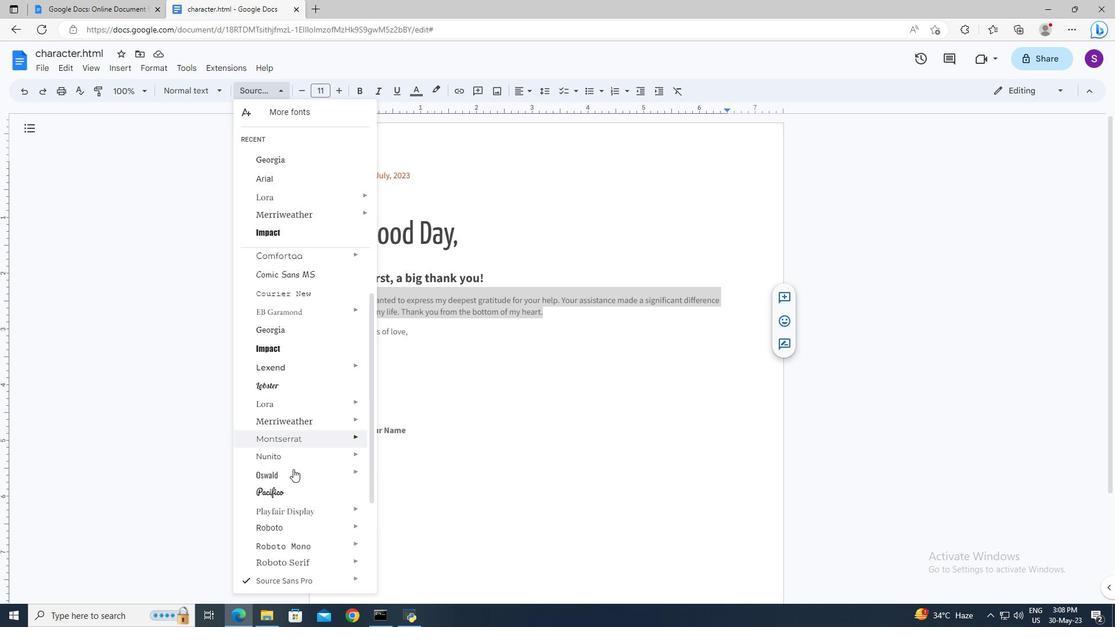 
Action: Mouse scrolled (293, 477) with delta (0, 0)
Screenshot: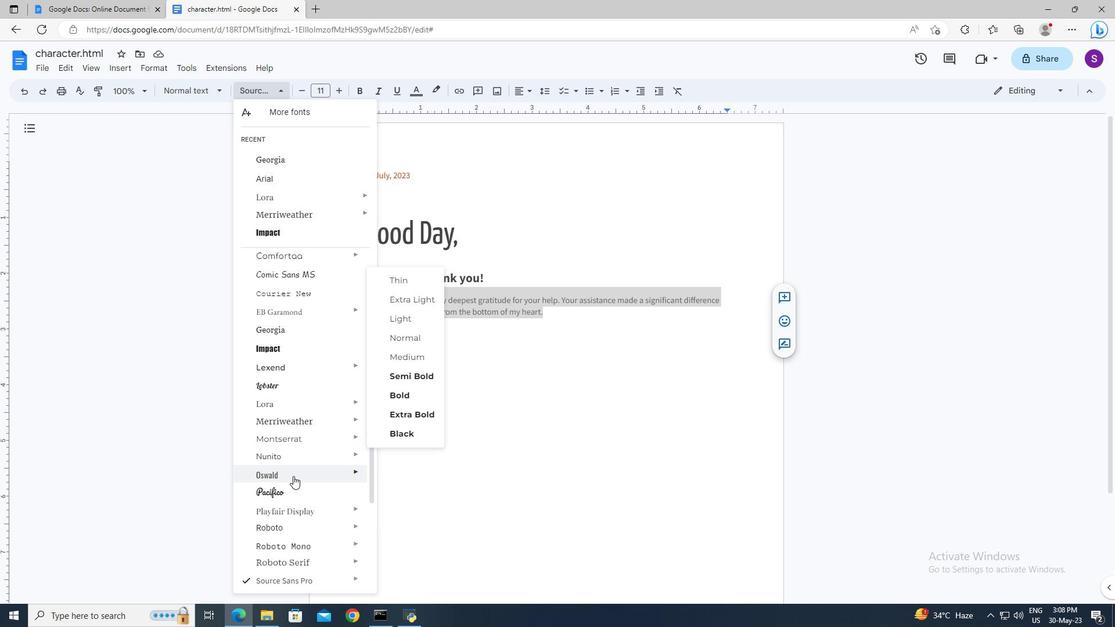 
Action: Mouse scrolled (293, 476) with delta (0, 0)
Screenshot: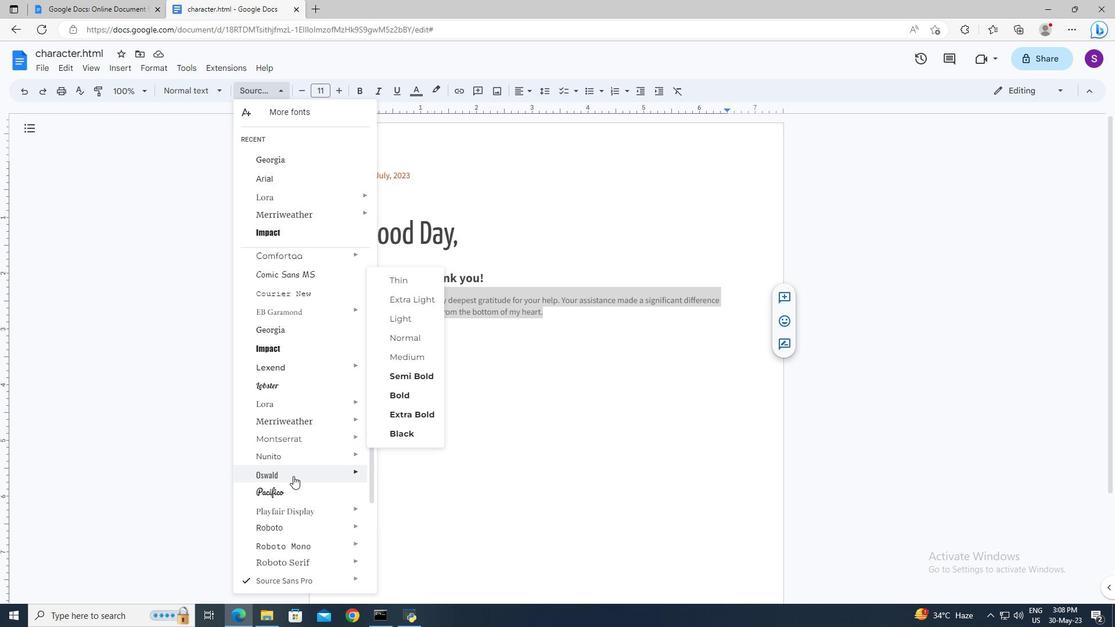 
Action: Mouse scrolled (293, 476) with delta (0, 0)
Screenshot: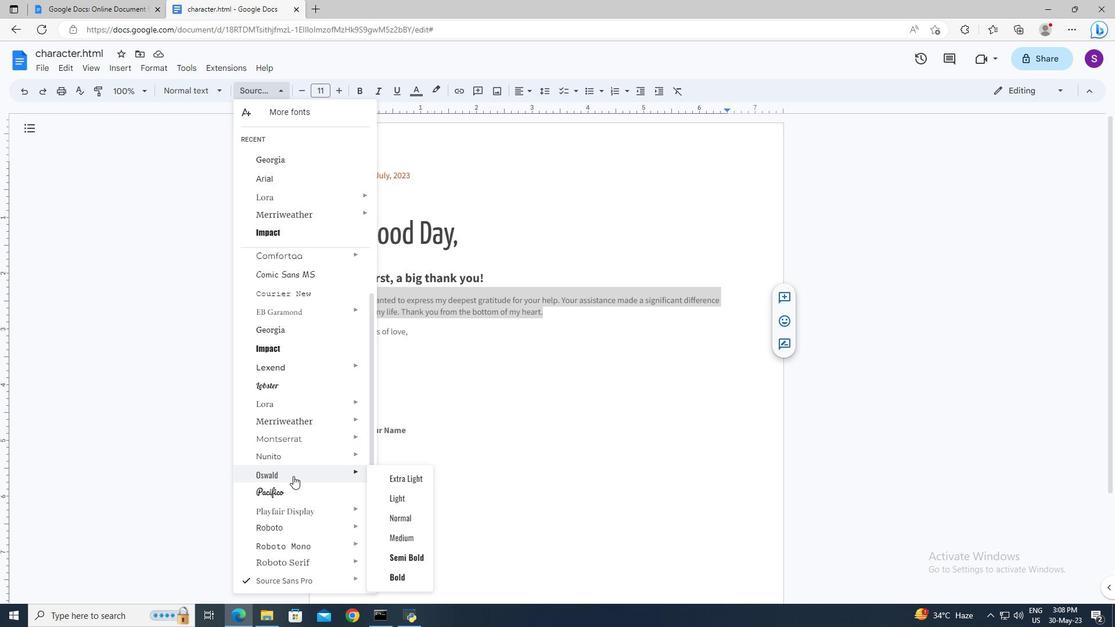 
Action: Mouse scrolled (293, 476) with delta (0, 0)
Screenshot: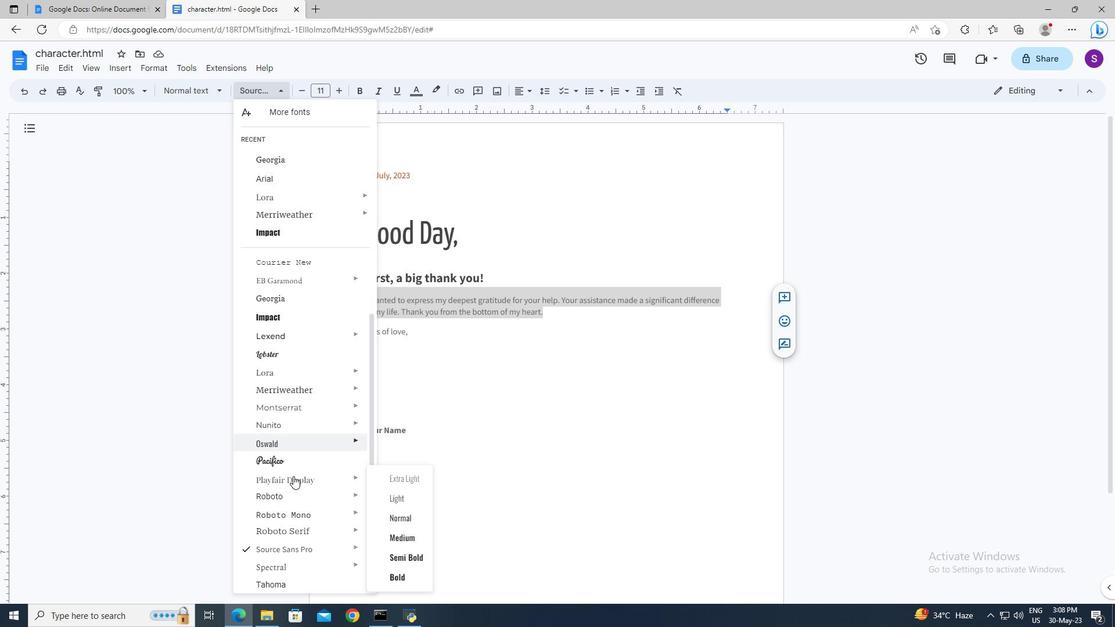
Action: Mouse scrolled (293, 476) with delta (0, 0)
Screenshot: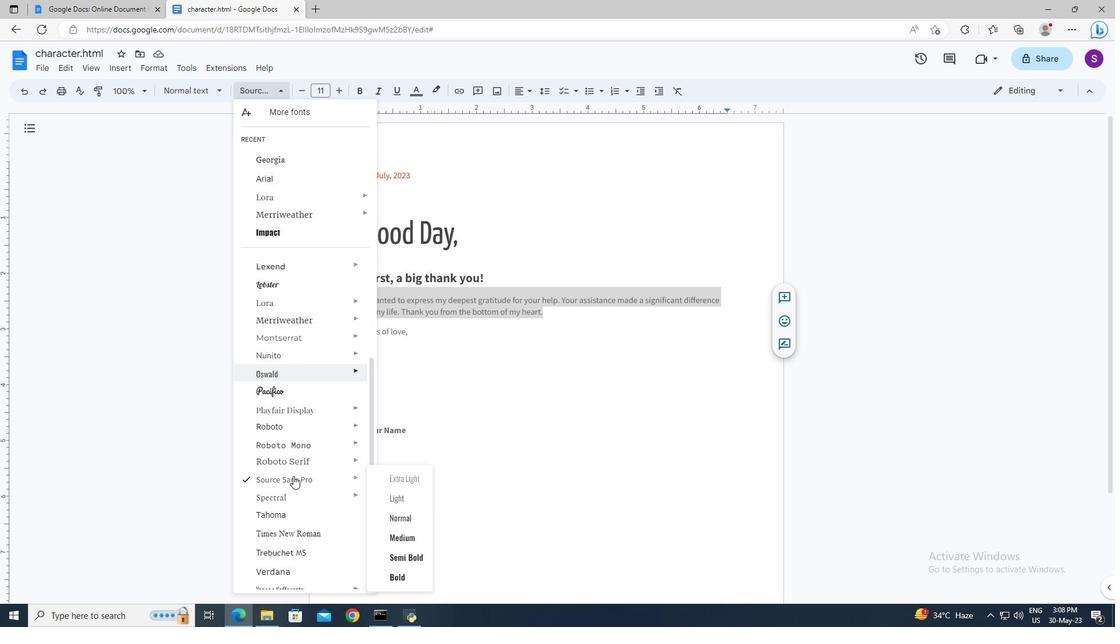 
Action: Mouse moved to (302, 506)
Screenshot: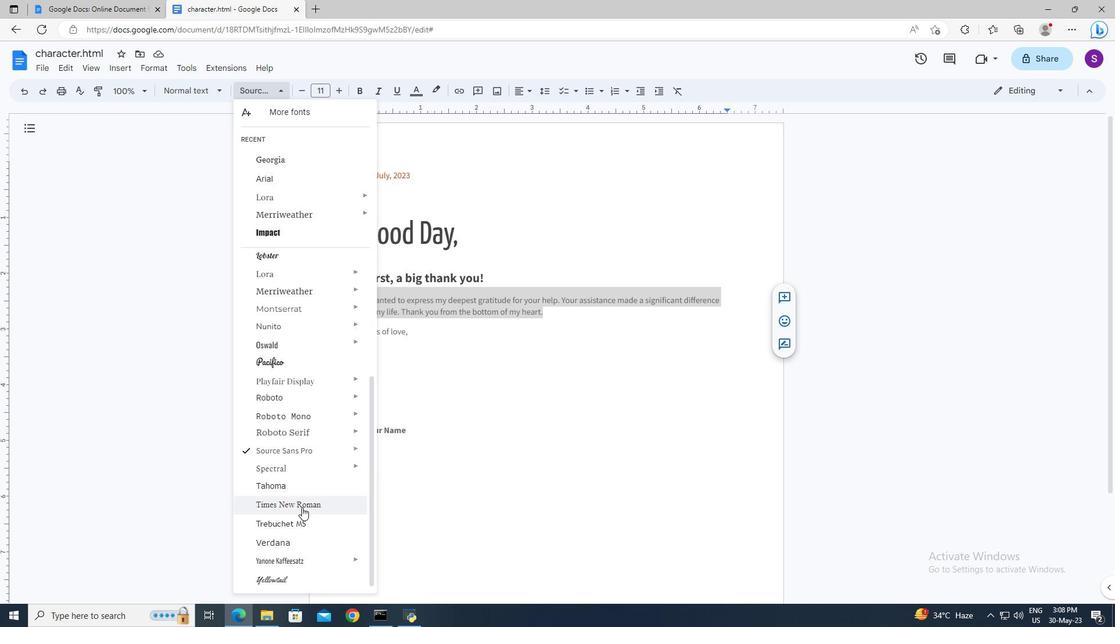 
Action: Mouse pressed left at (302, 506)
Screenshot: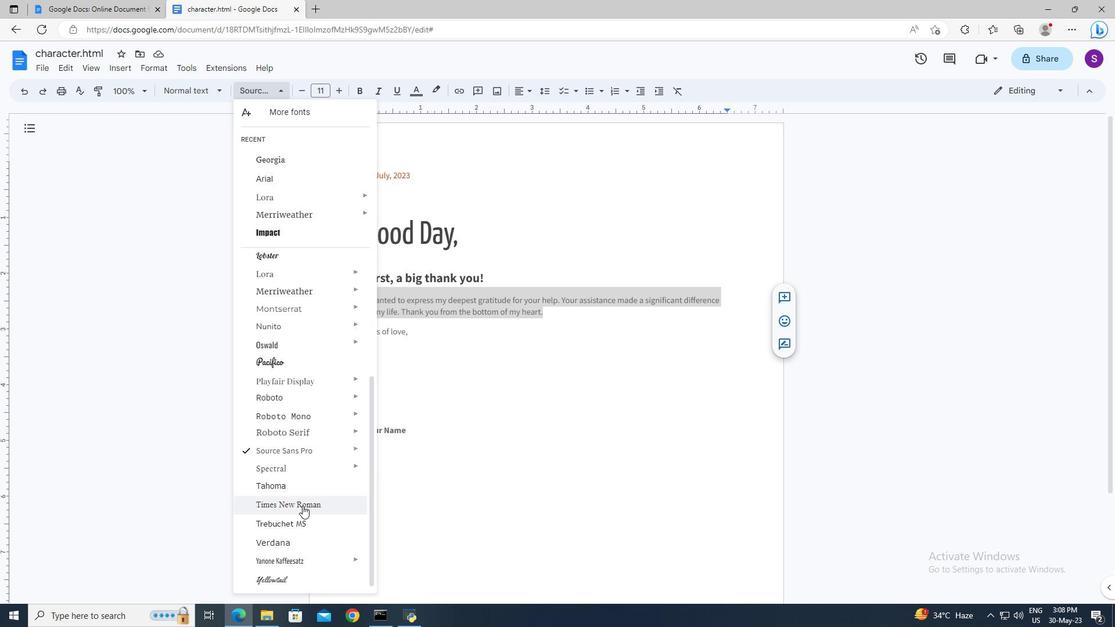 
Action: Mouse moved to (321, 92)
Screenshot: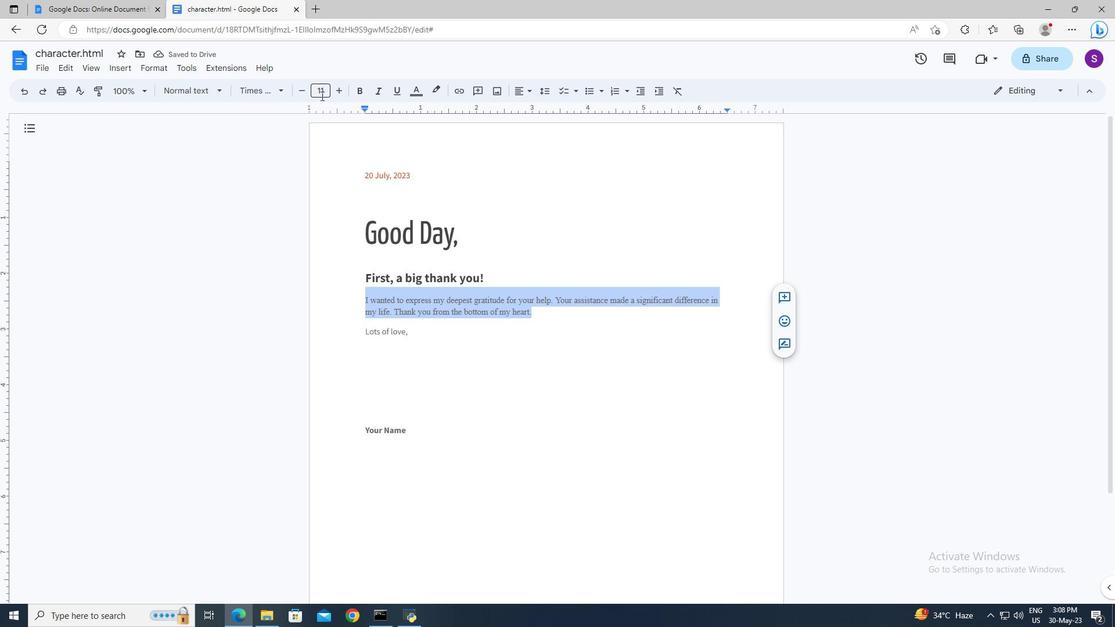 
Action: Mouse pressed left at (321, 92)
Screenshot: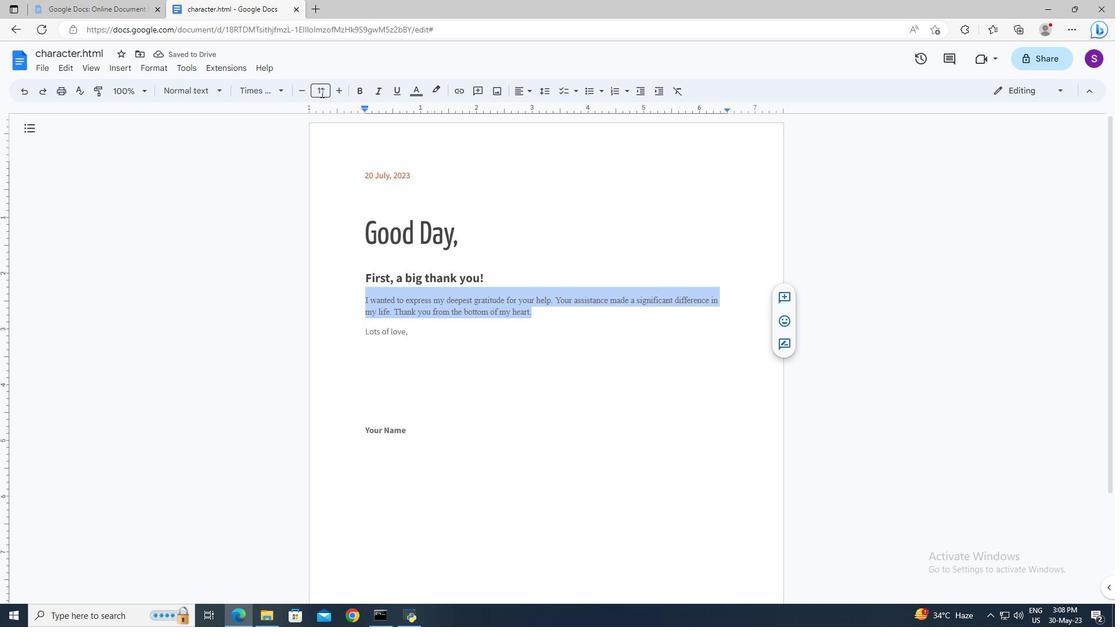 
Action: Key pressed 18<Key.enter>
Screenshot: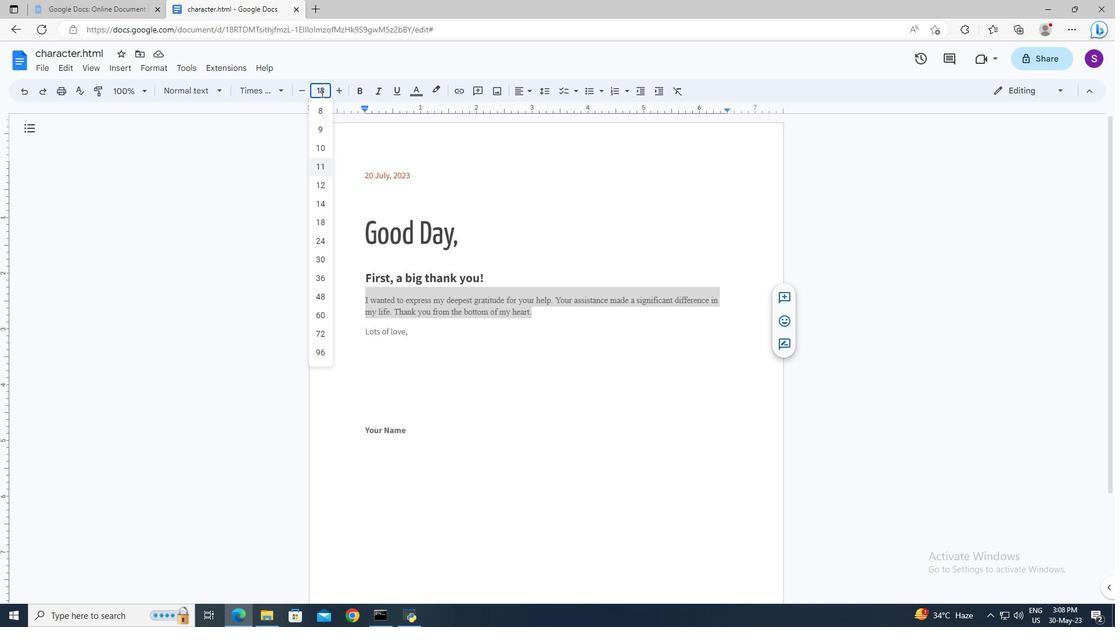
Action: Mouse moved to (360, 463)
Screenshot: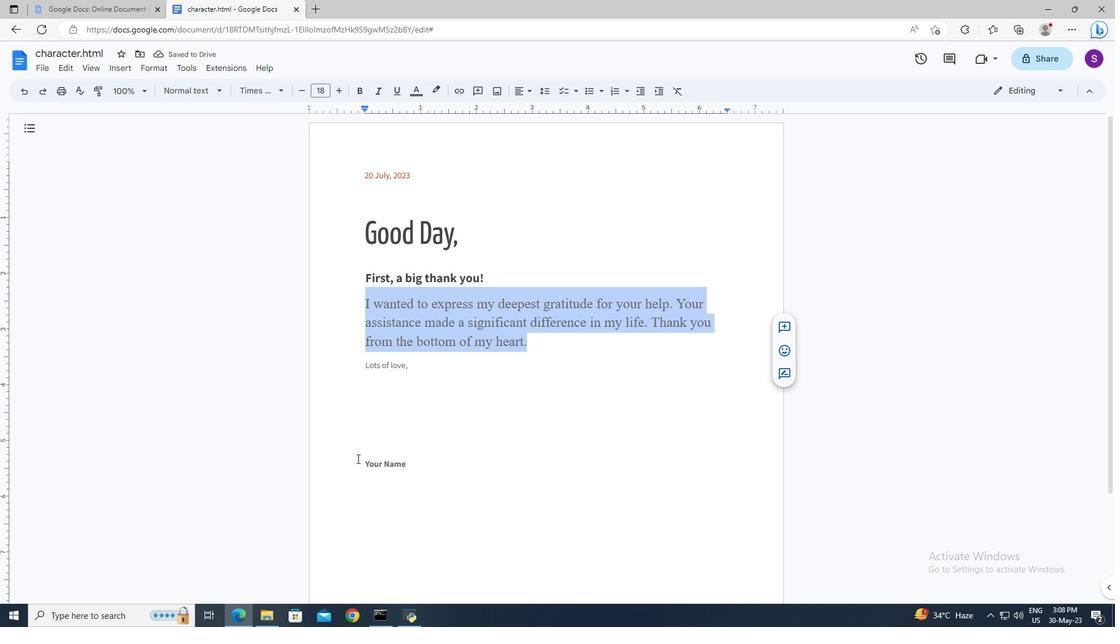 
Action: Mouse pressed left at (360, 463)
Screenshot: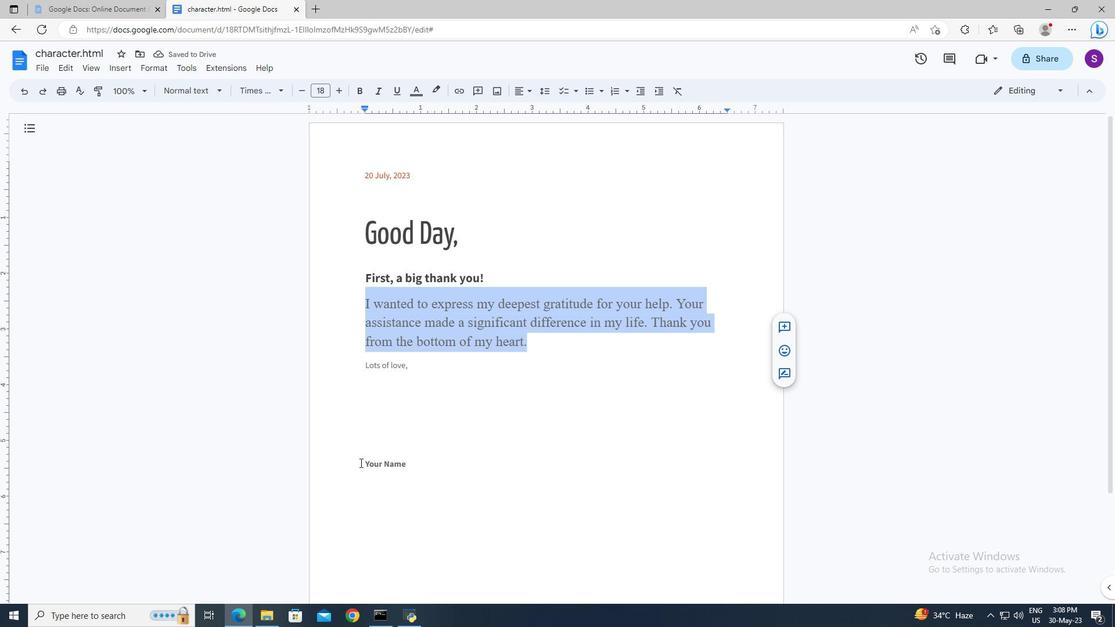 
Action: Key pressed <Key.shift><Key.right><Key.right><Key.delete><Key.shift>Leon
Screenshot: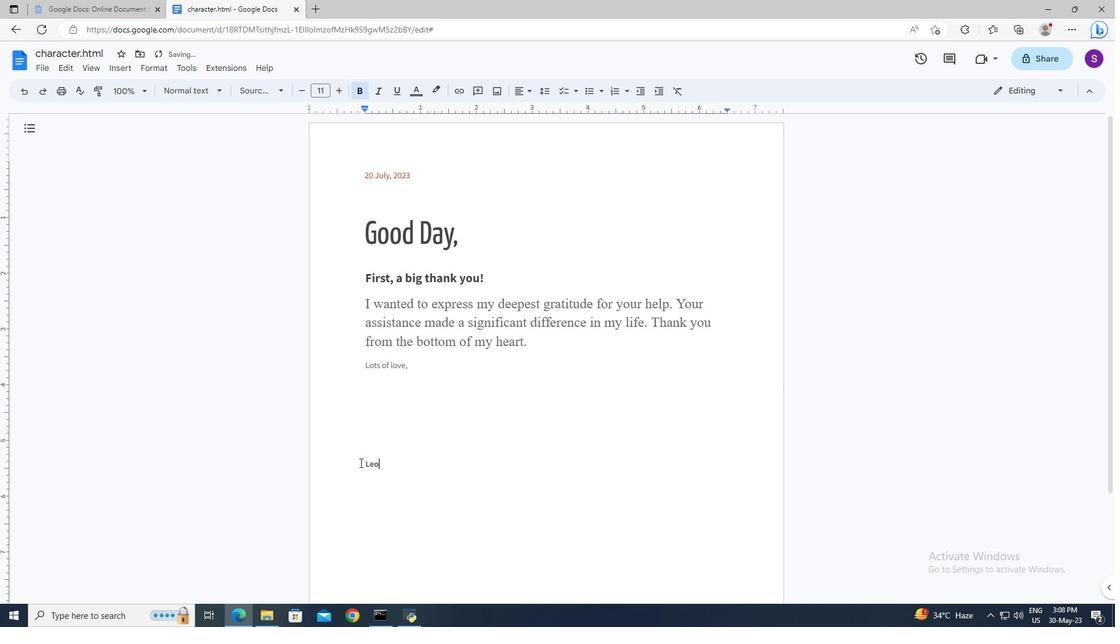 
